 Task: Create a due date automation trigger when advanced on, on the tuesday before a card is due add checklist without checklist at 11:00 AM.
Action: Mouse moved to (1129, 346)
Screenshot: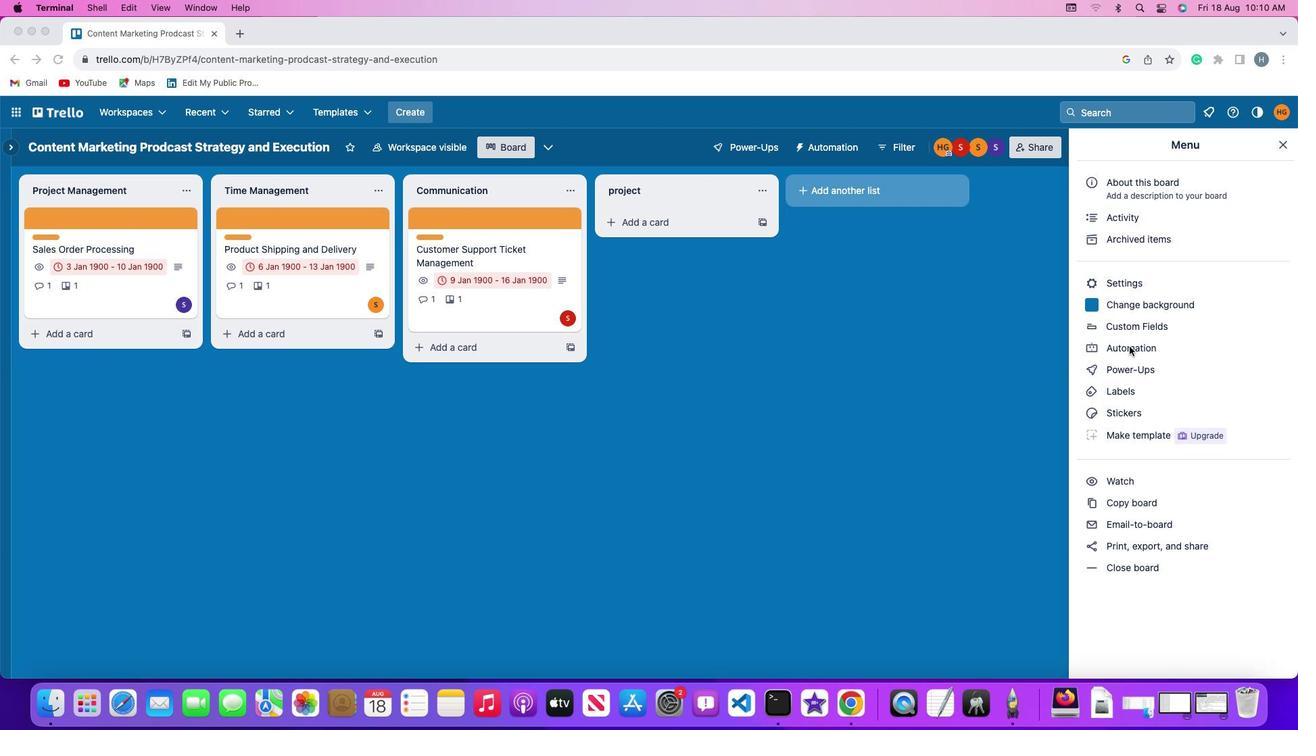 
Action: Mouse pressed left at (1129, 346)
Screenshot: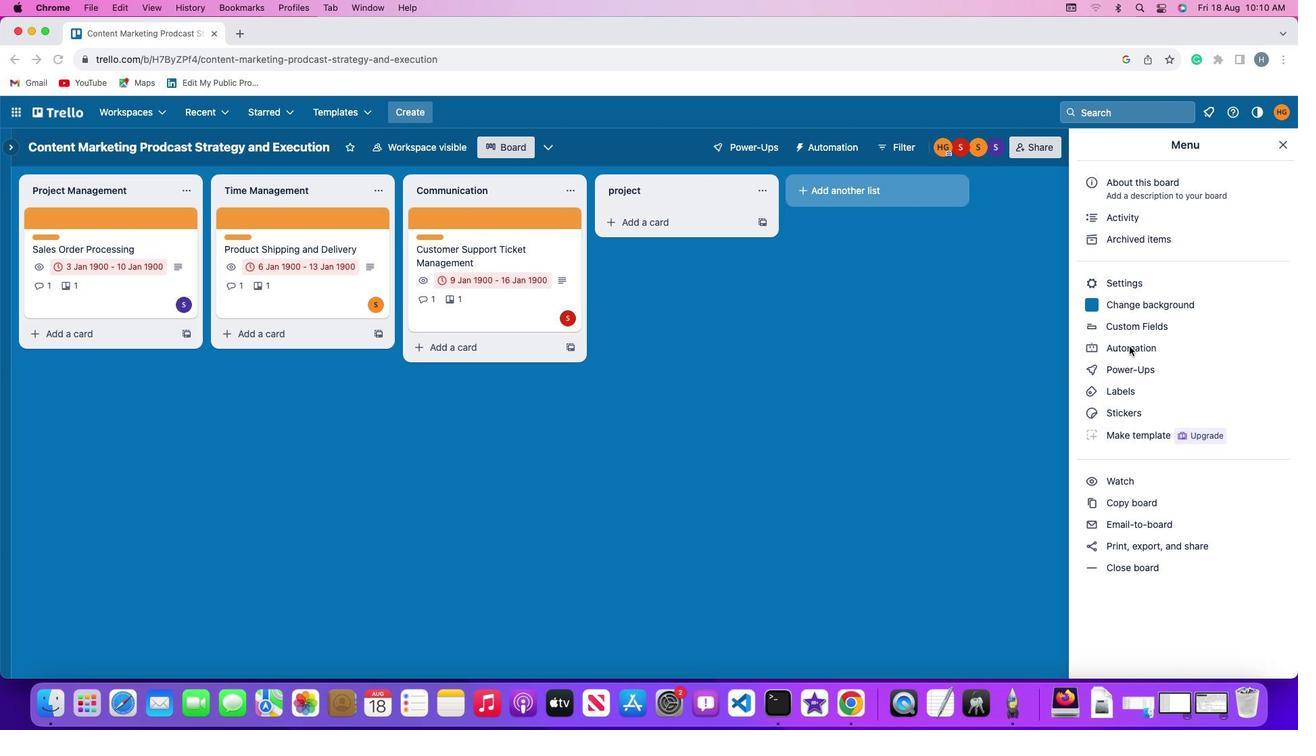 
Action: Mouse pressed left at (1129, 346)
Screenshot: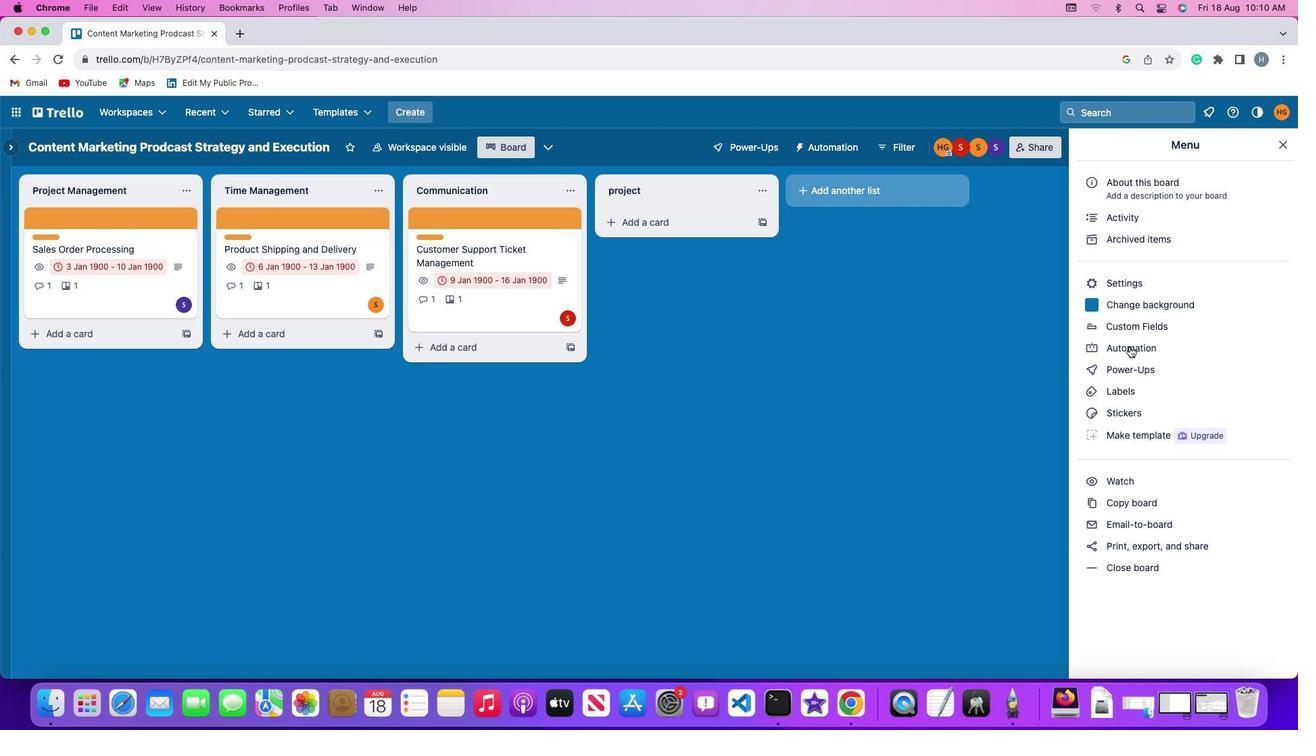 
Action: Mouse moved to (77, 319)
Screenshot: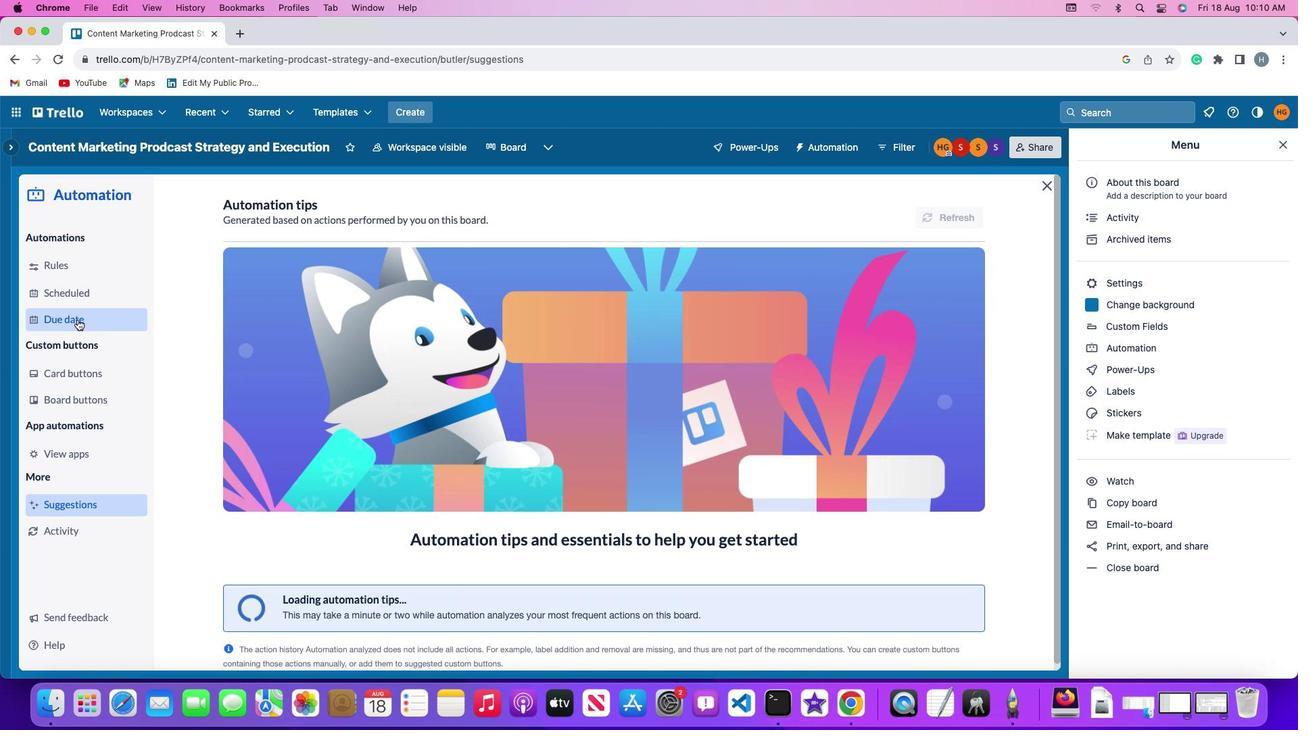 
Action: Mouse pressed left at (77, 319)
Screenshot: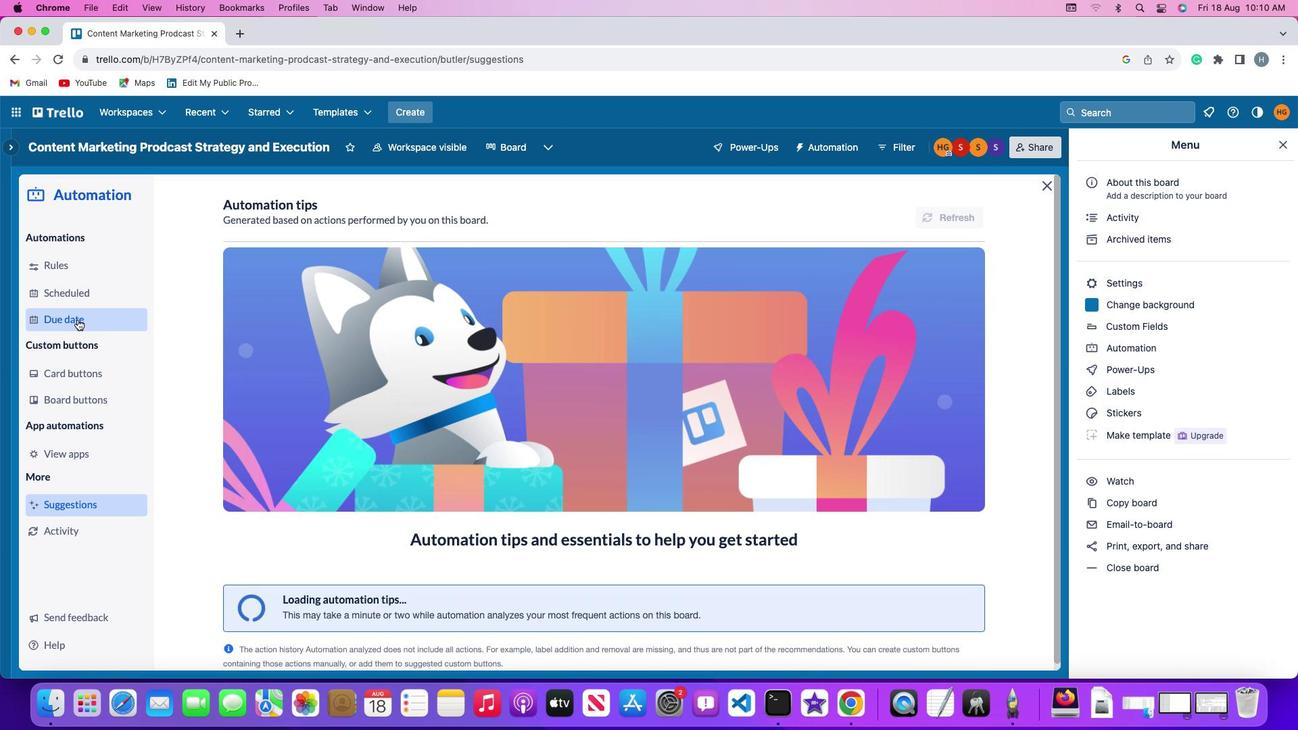 
Action: Mouse moved to (912, 207)
Screenshot: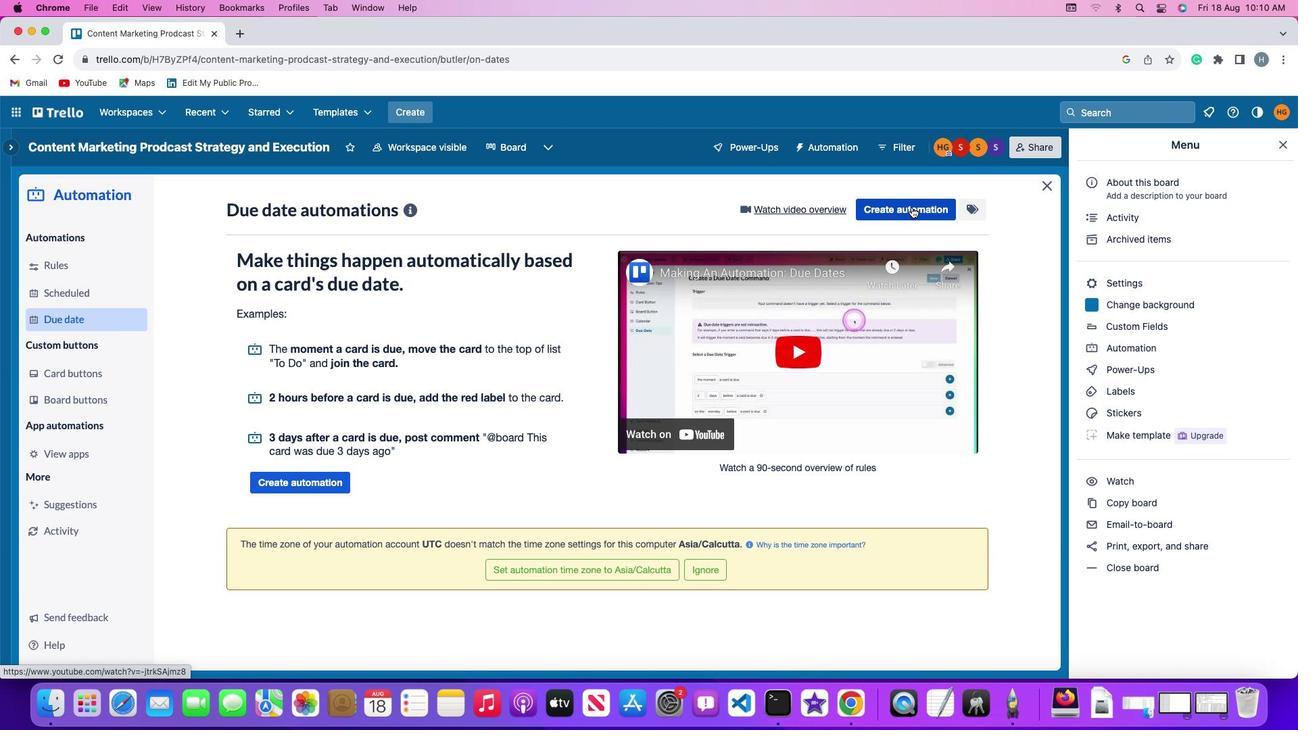 
Action: Mouse pressed left at (912, 207)
Screenshot: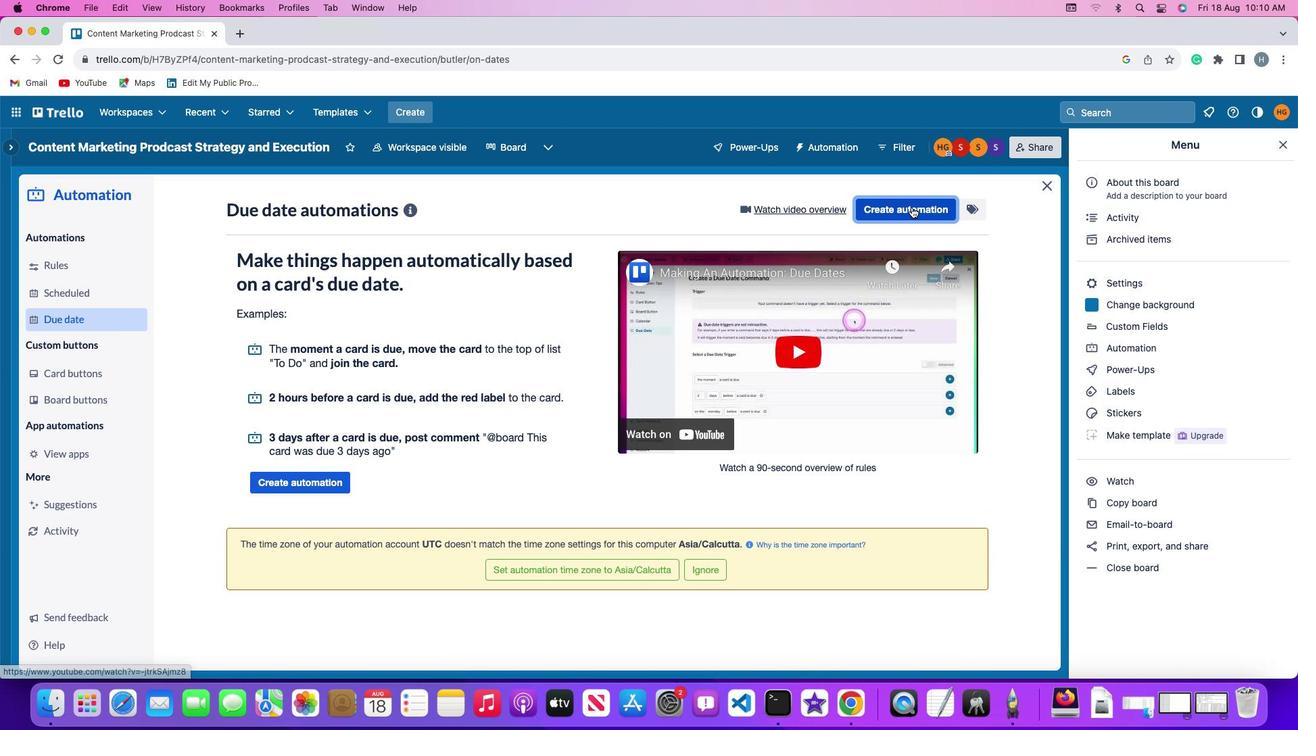 
Action: Mouse moved to (249, 332)
Screenshot: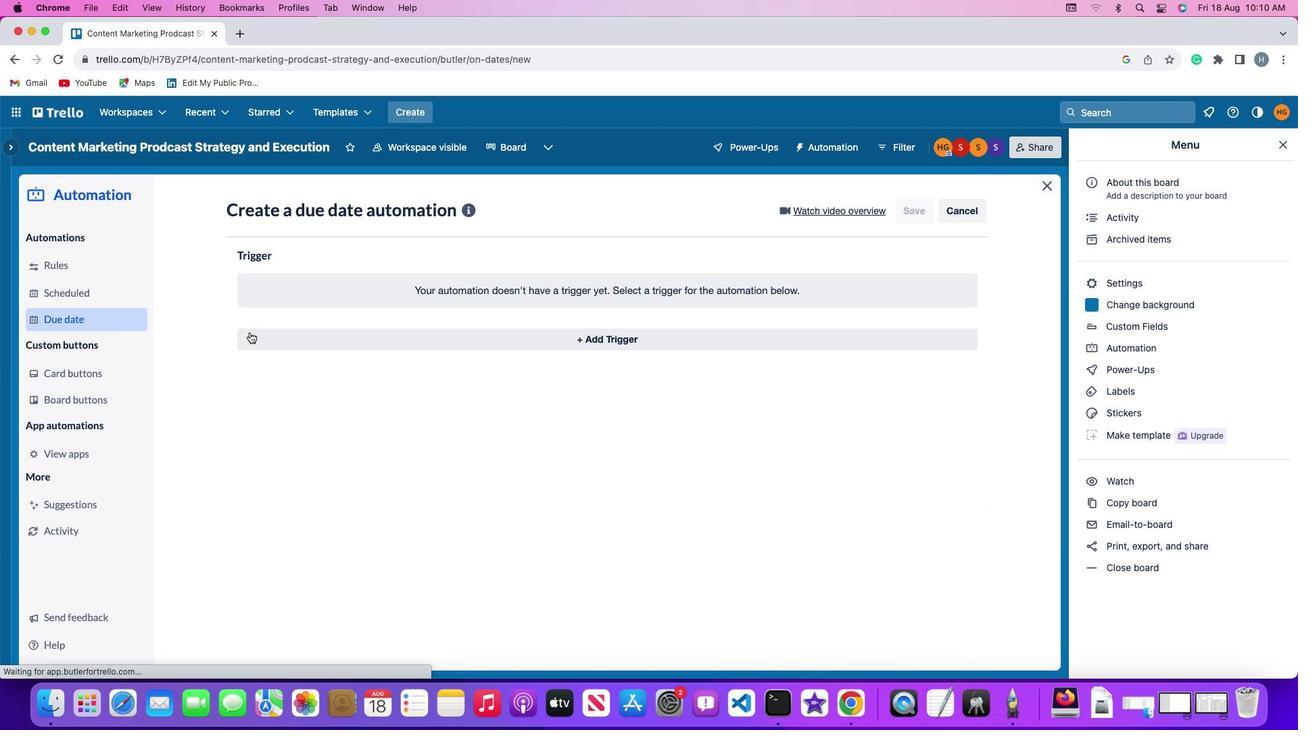 
Action: Mouse pressed left at (249, 332)
Screenshot: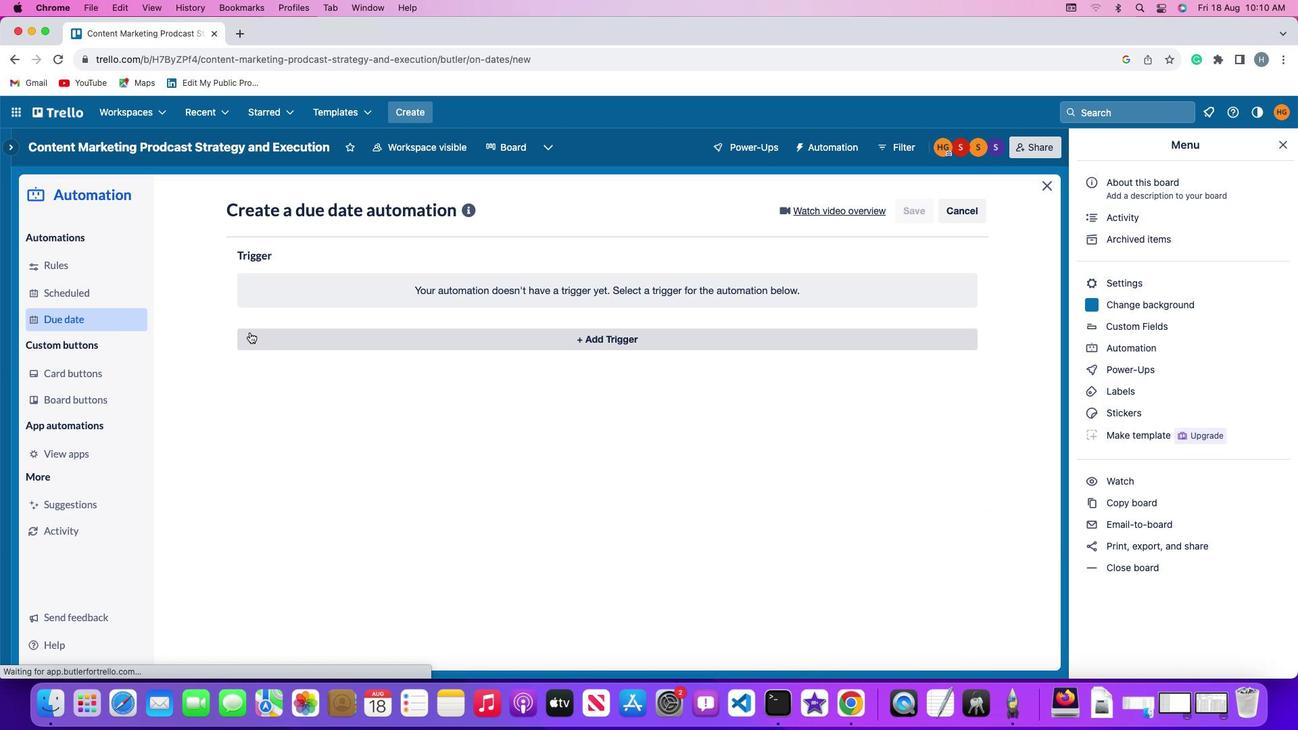 
Action: Mouse moved to (290, 582)
Screenshot: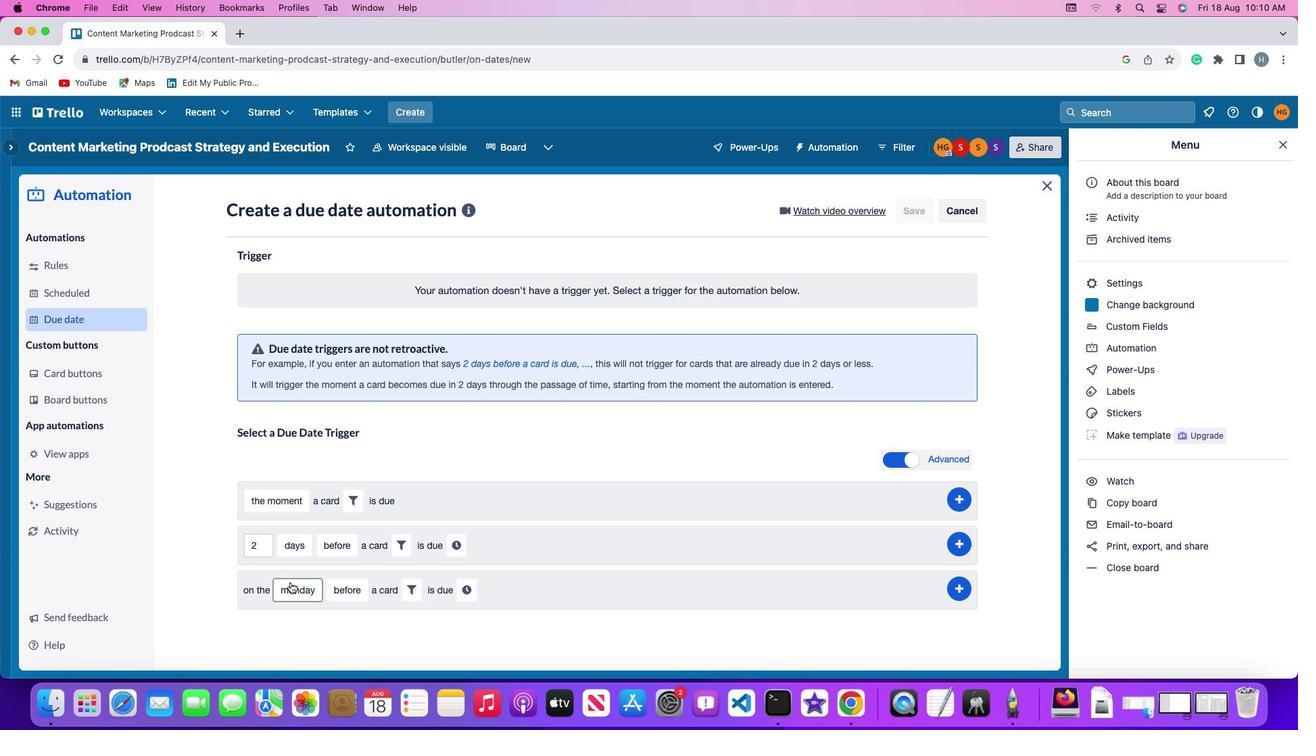 
Action: Mouse pressed left at (290, 582)
Screenshot: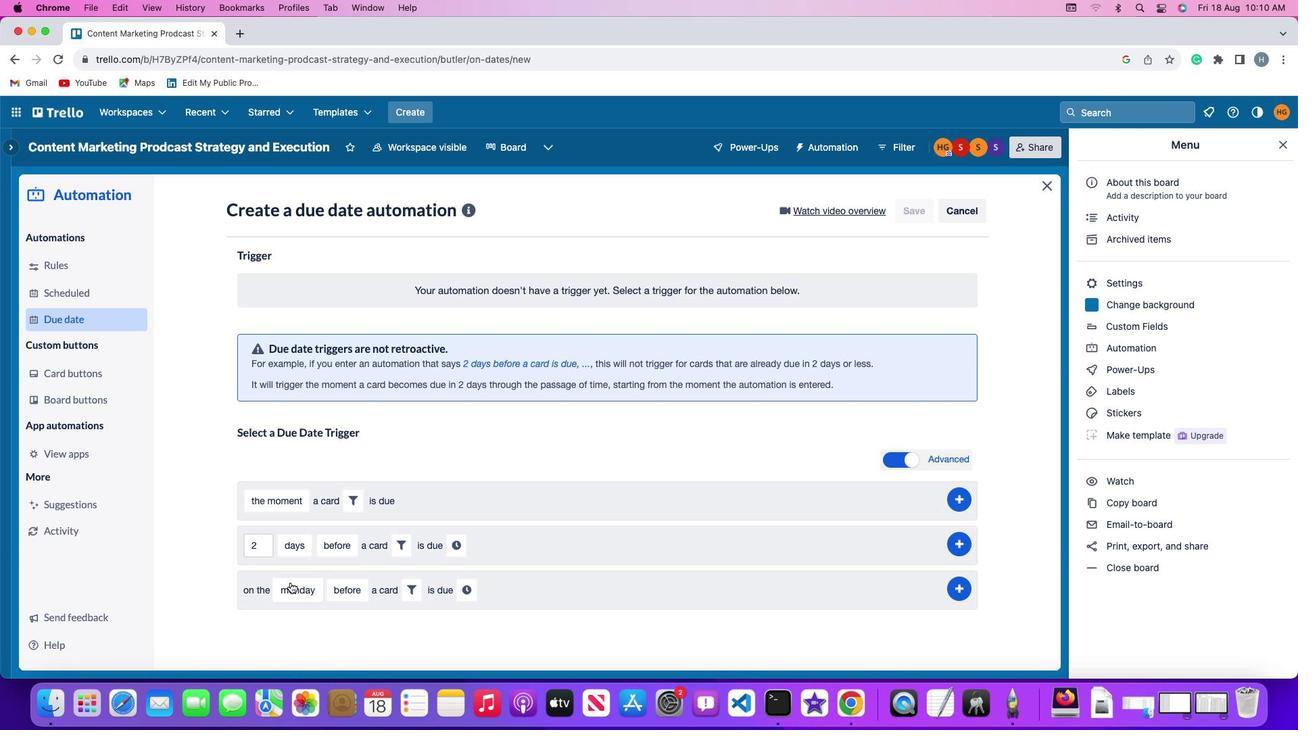 
Action: Mouse moved to (304, 428)
Screenshot: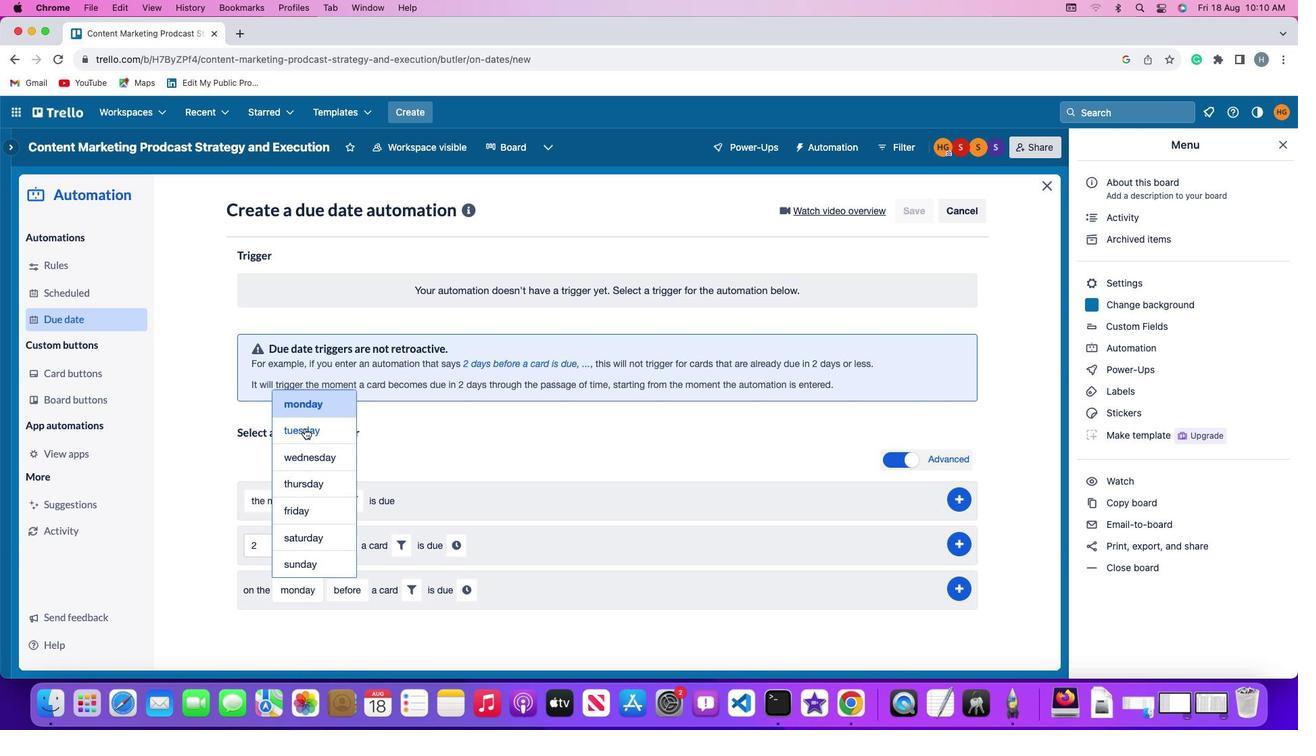 
Action: Mouse pressed left at (304, 428)
Screenshot: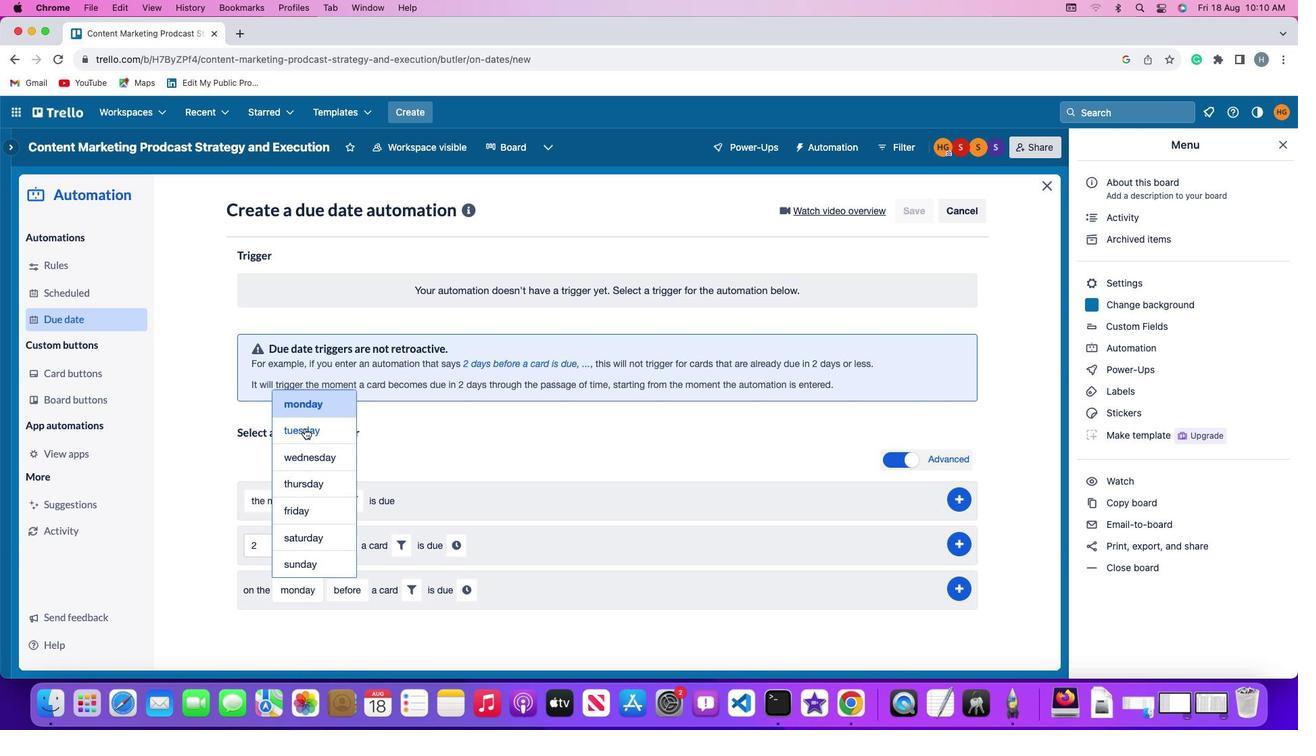 
Action: Mouse moved to (336, 589)
Screenshot: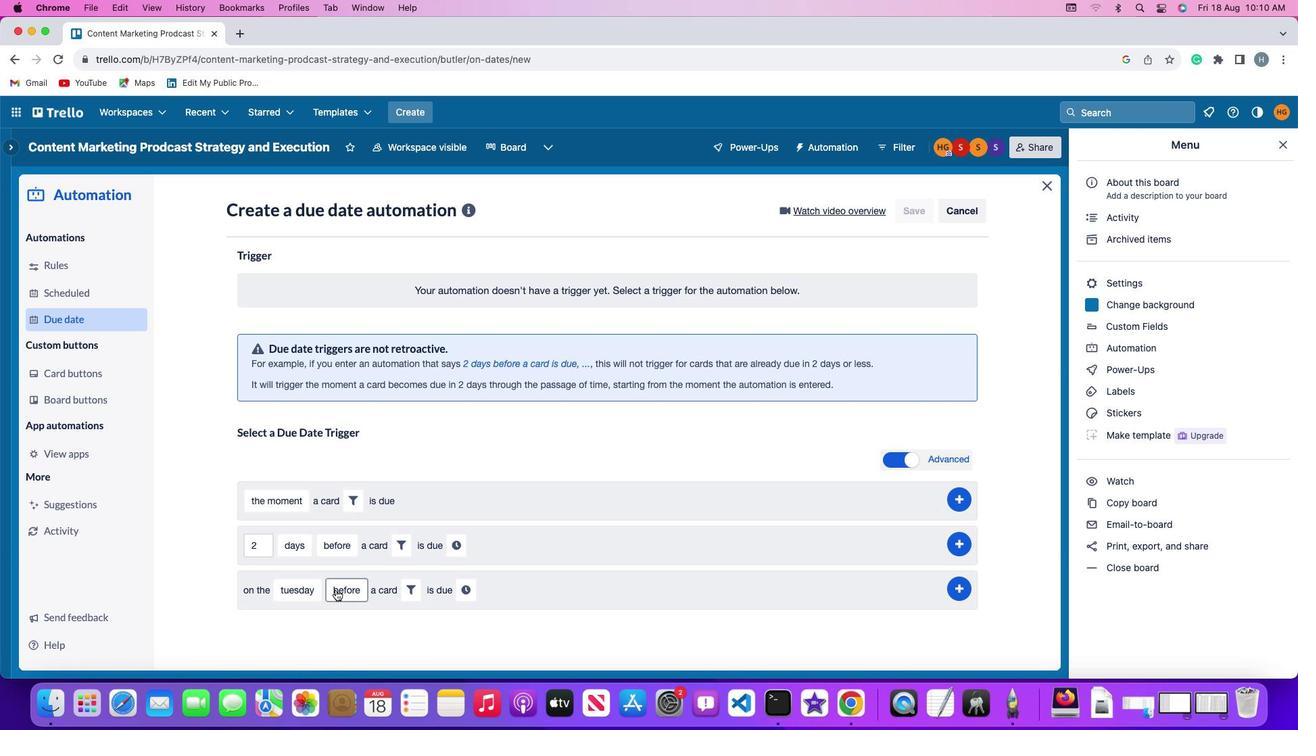 
Action: Mouse pressed left at (336, 589)
Screenshot: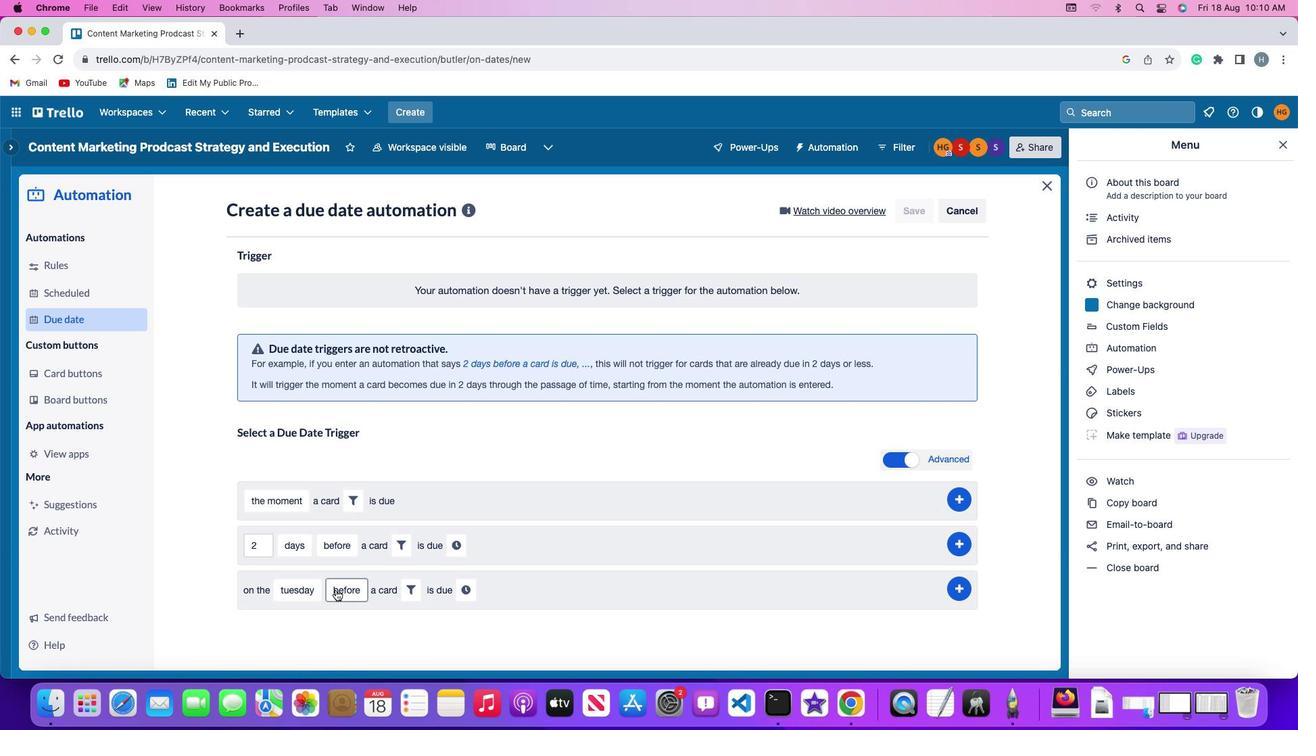 
Action: Mouse moved to (359, 481)
Screenshot: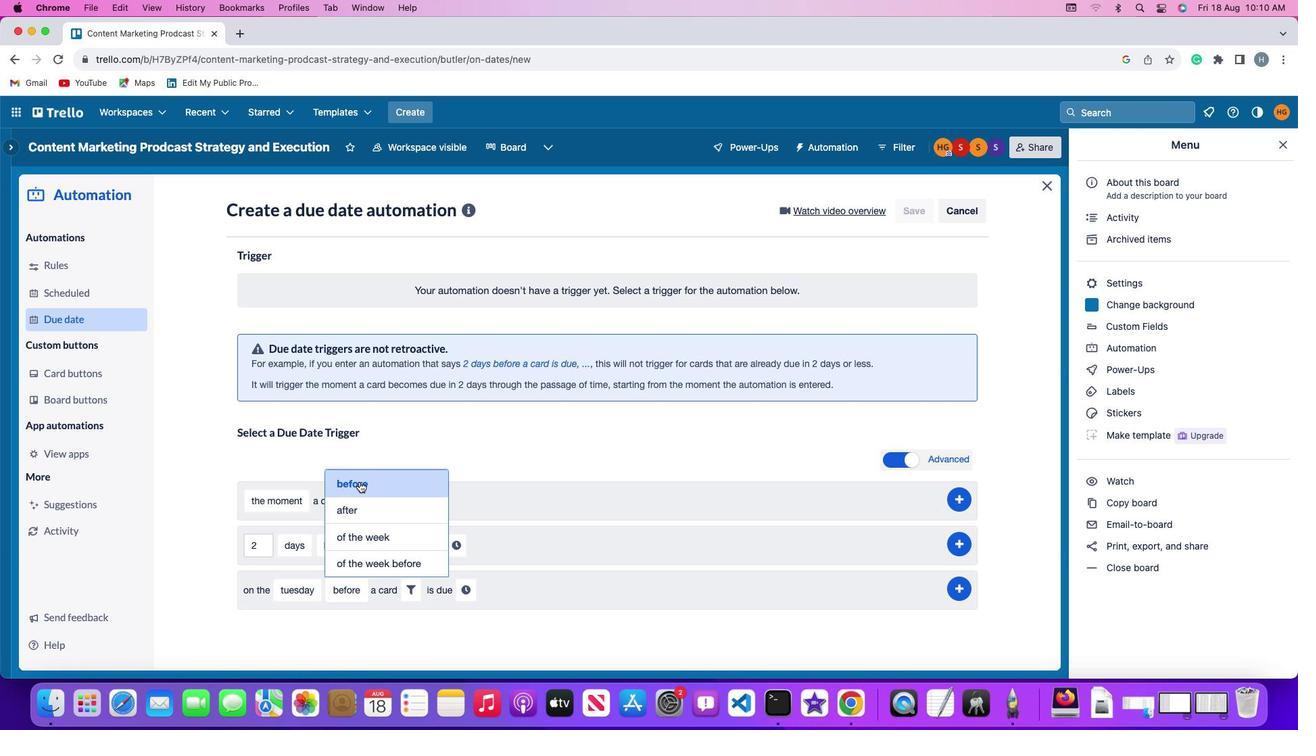 
Action: Mouse pressed left at (359, 481)
Screenshot: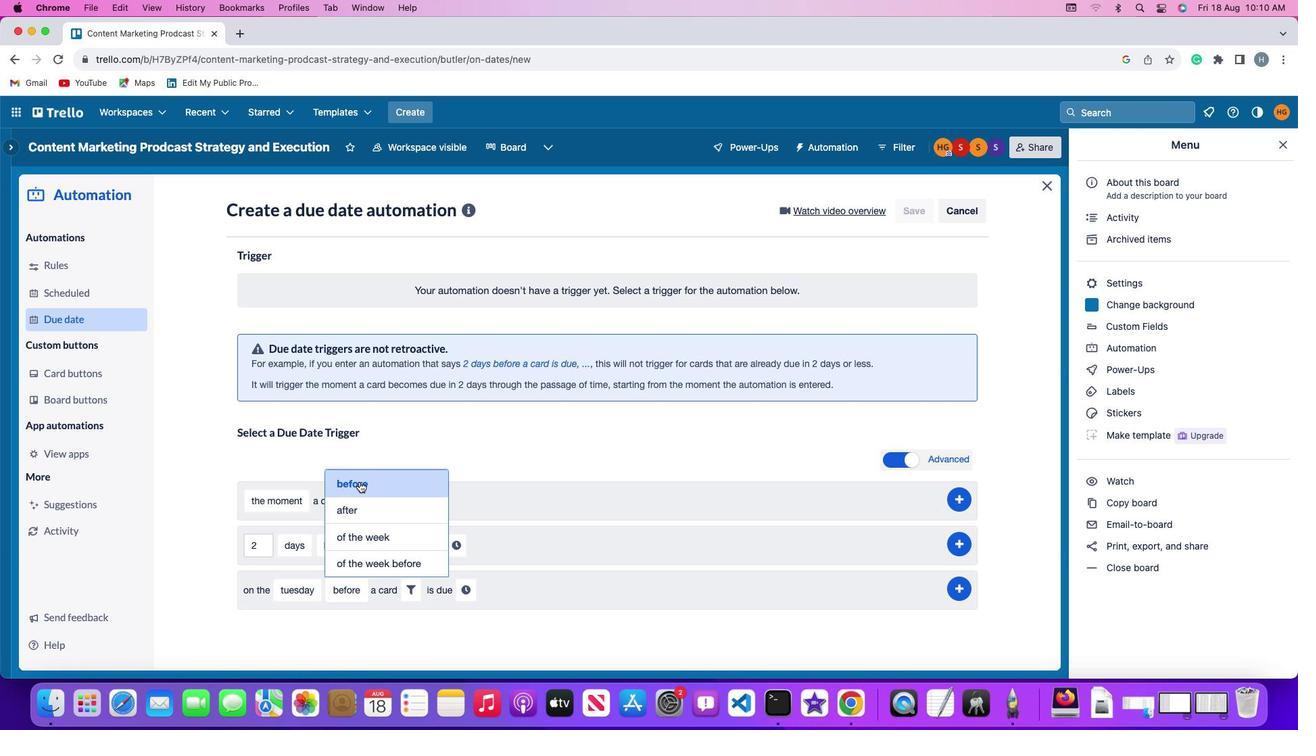 
Action: Mouse moved to (408, 586)
Screenshot: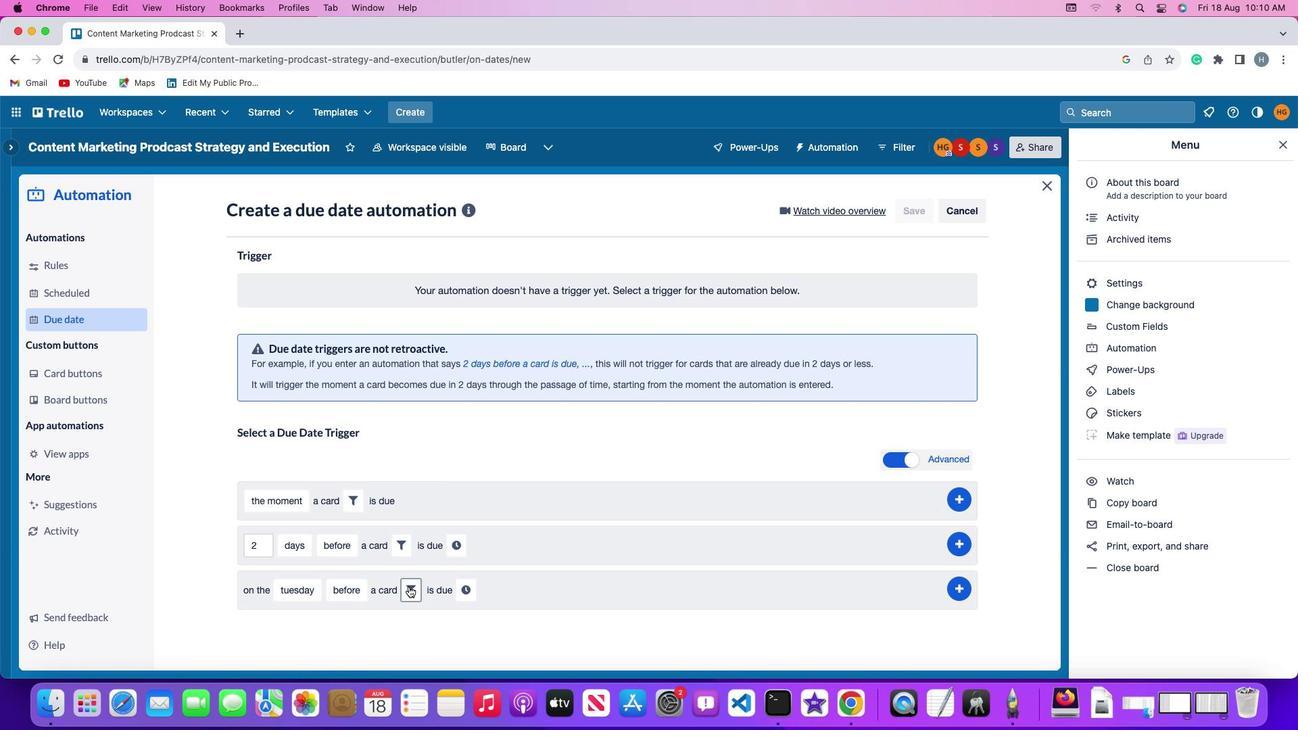 
Action: Mouse pressed left at (408, 586)
Screenshot: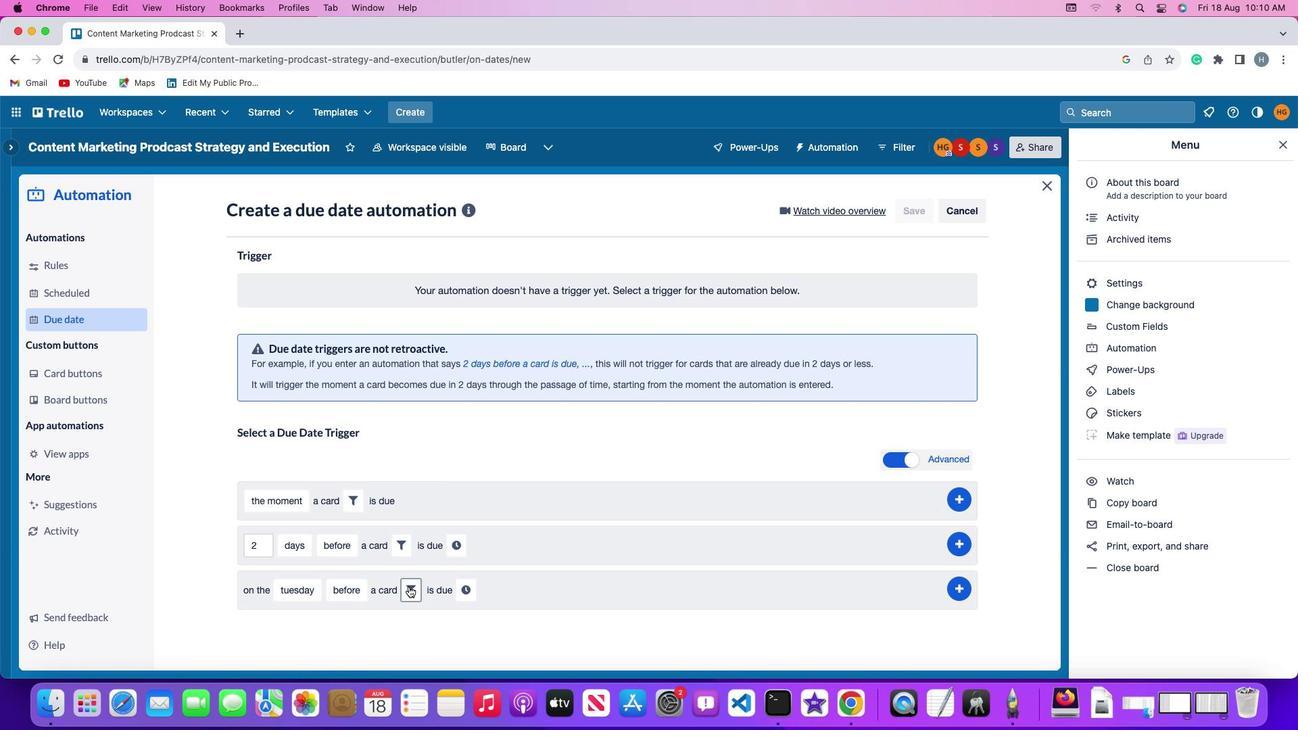 
Action: Mouse moved to (536, 633)
Screenshot: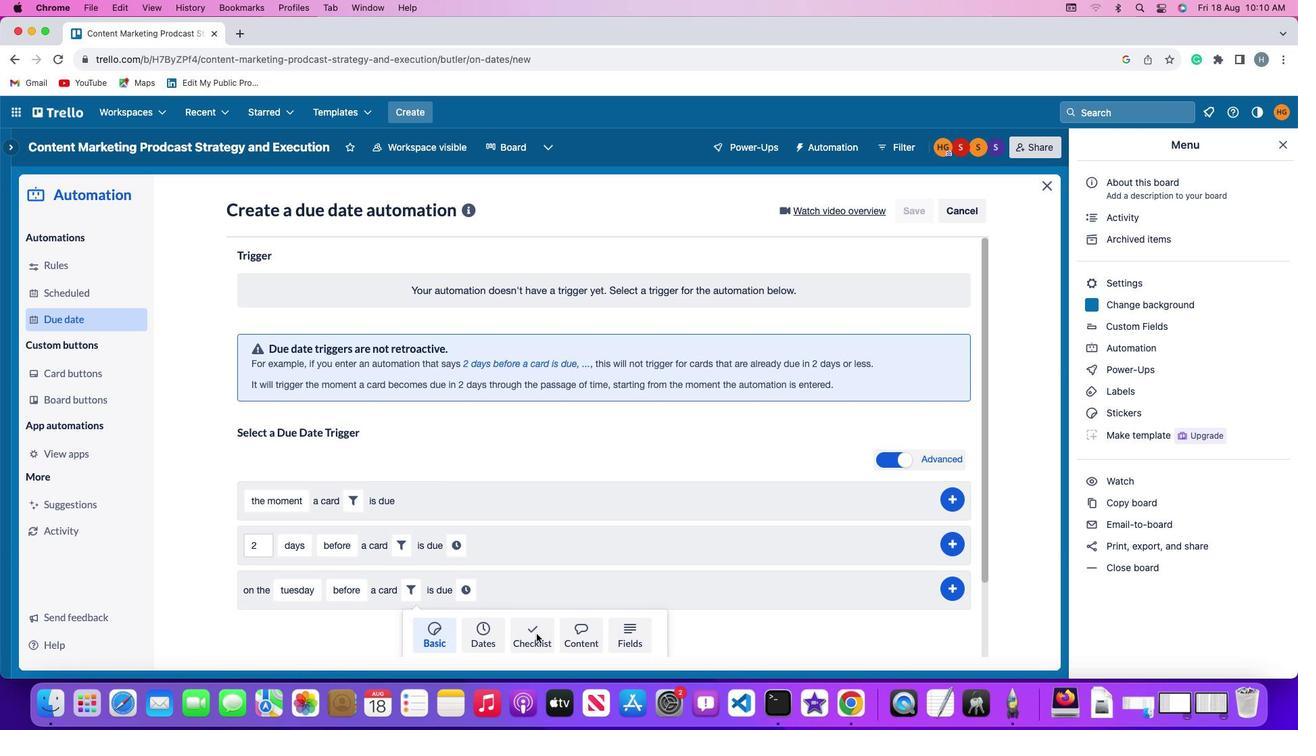 
Action: Mouse pressed left at (536, 633)
Screenshot: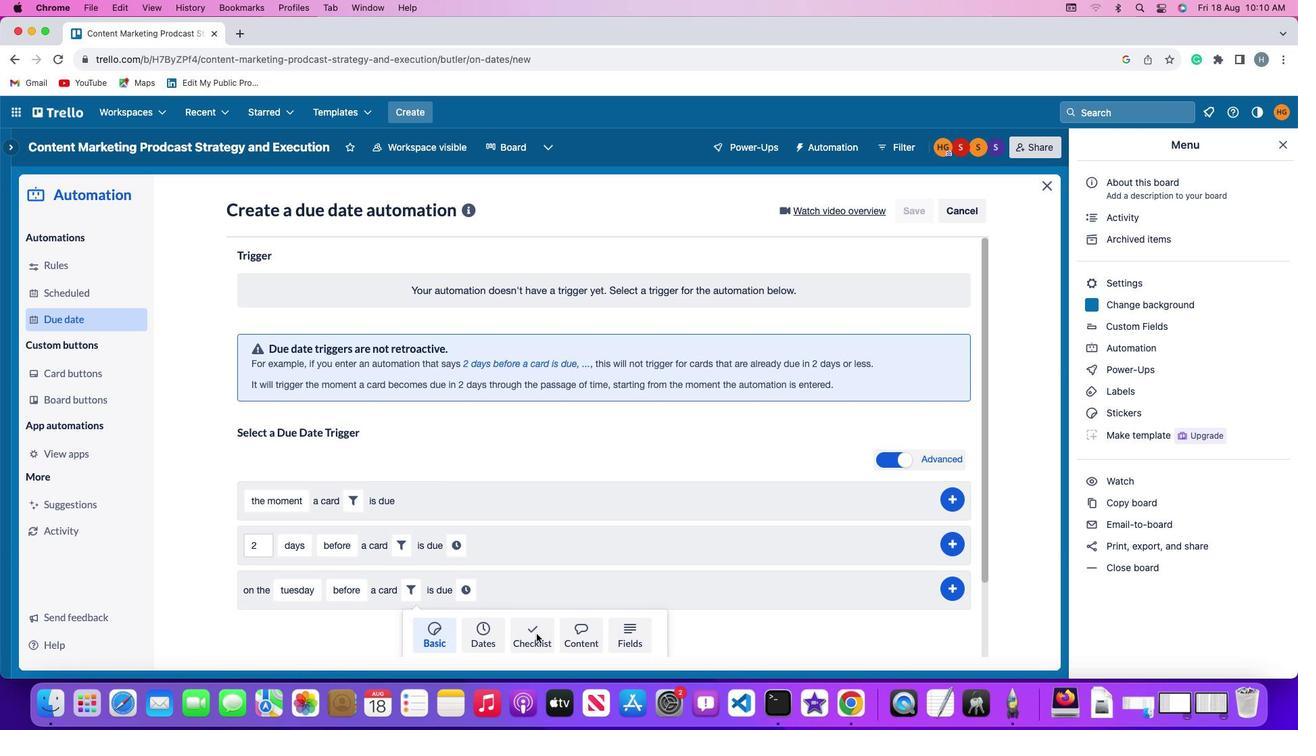 
Action: Mouse moved to (345, 622)
Screenshot: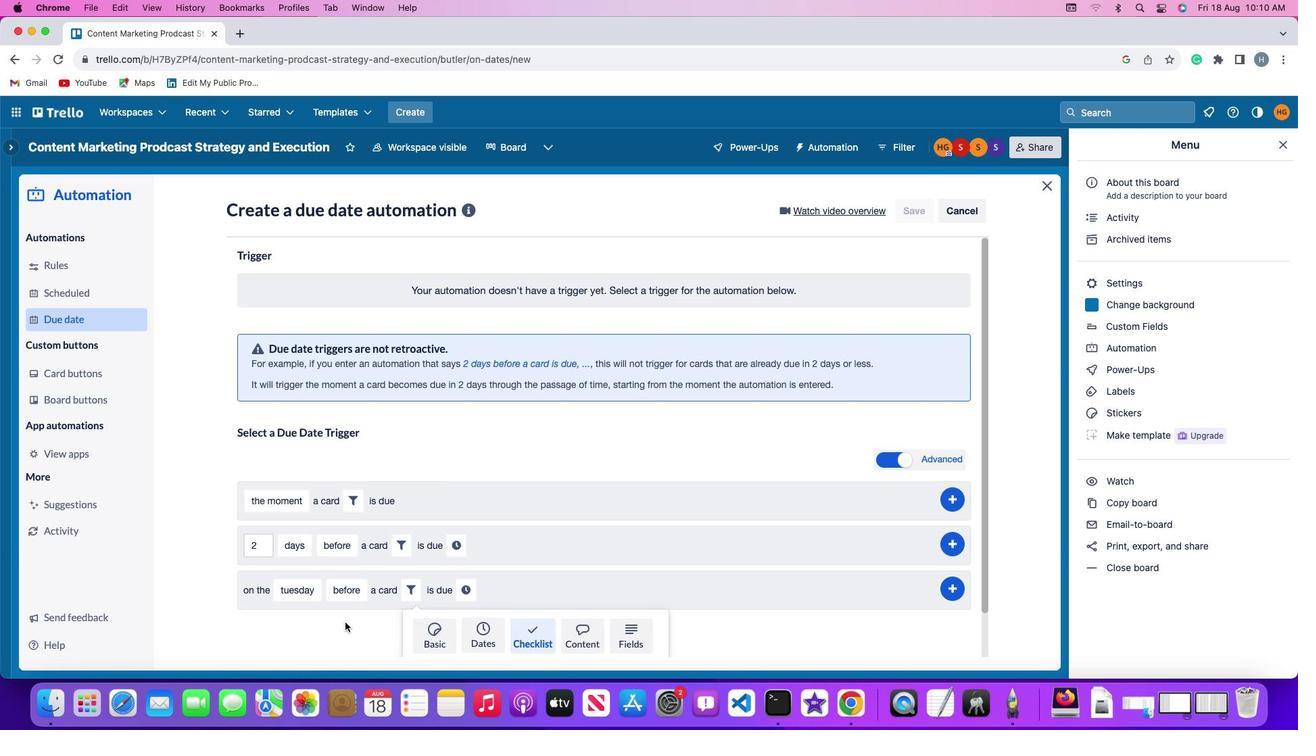 
Action: Mouse scrolled (345, 622) with delta (0, 0)
Screenshot: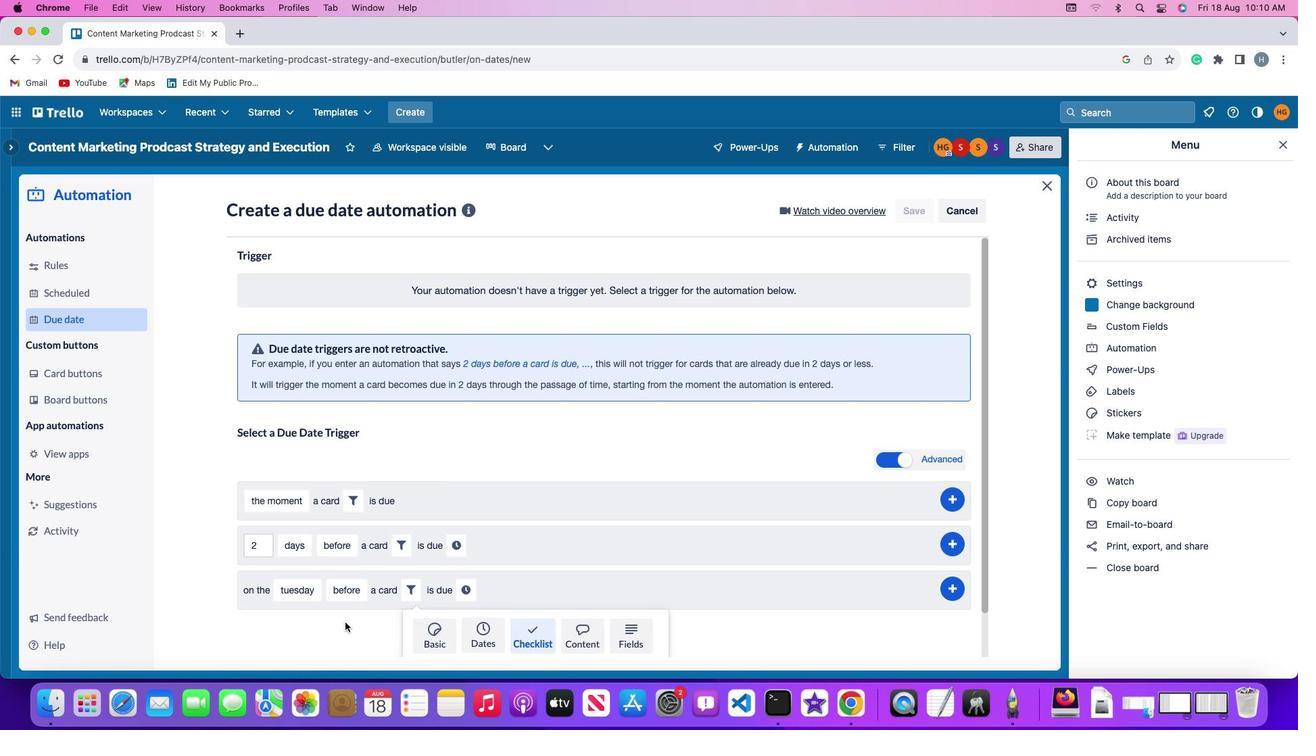 
Action: Mouse scrolled (345, 622) with delta (0, 0)
Screenshot: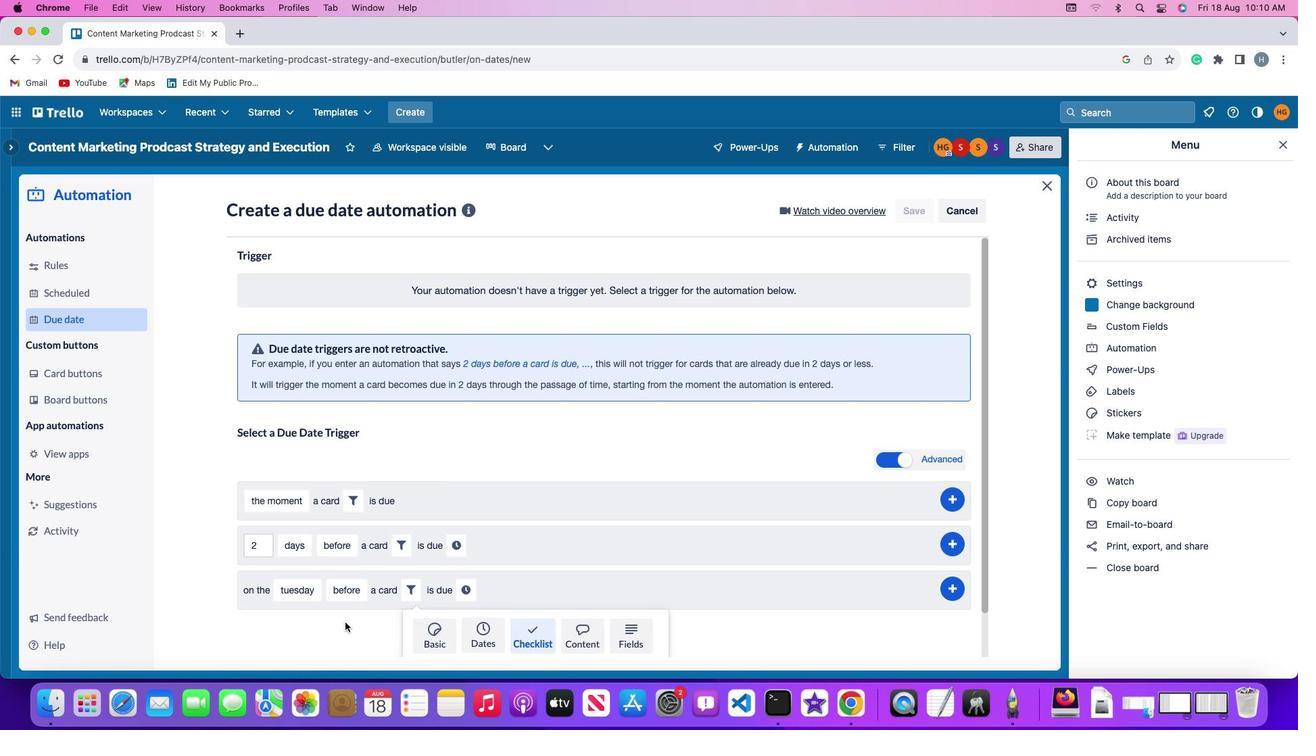 
Action: Mouse scrolled (345, 622) with delta (0, -2)
Screenshot: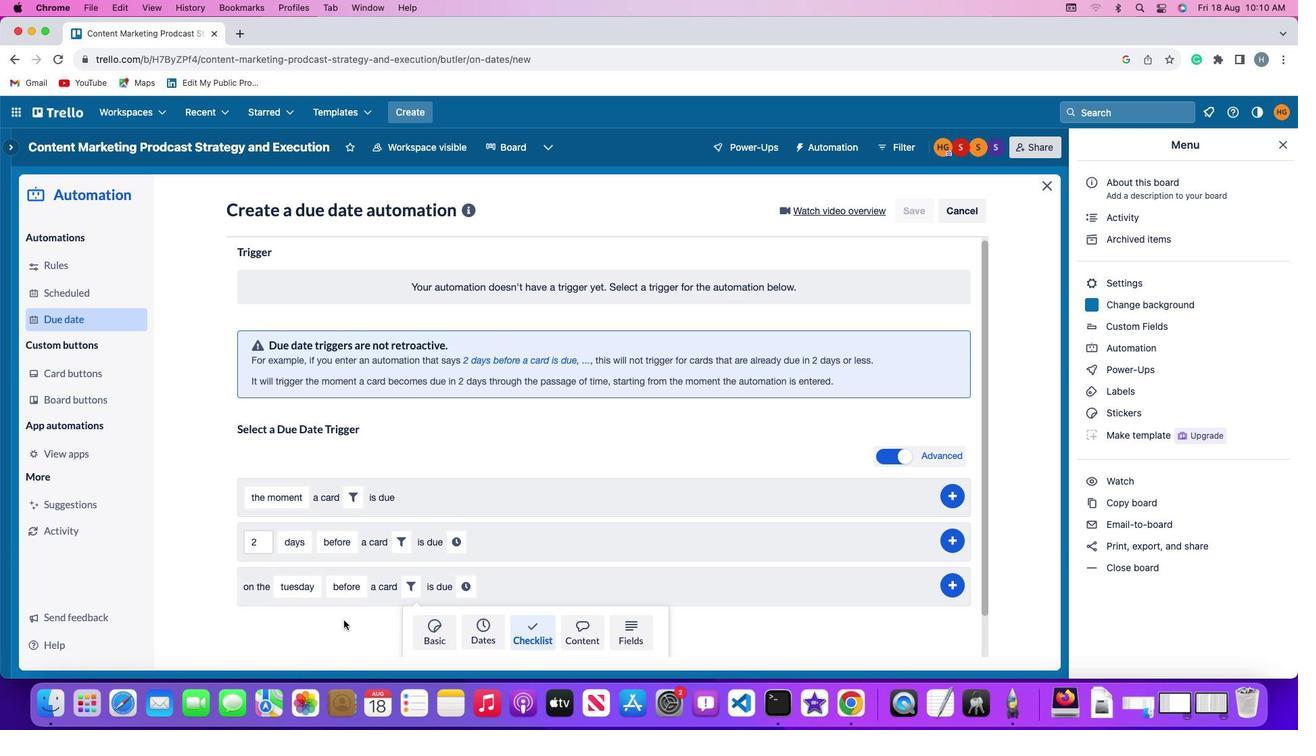 
Action: Mouse moved to (344, 622)
Screenshot: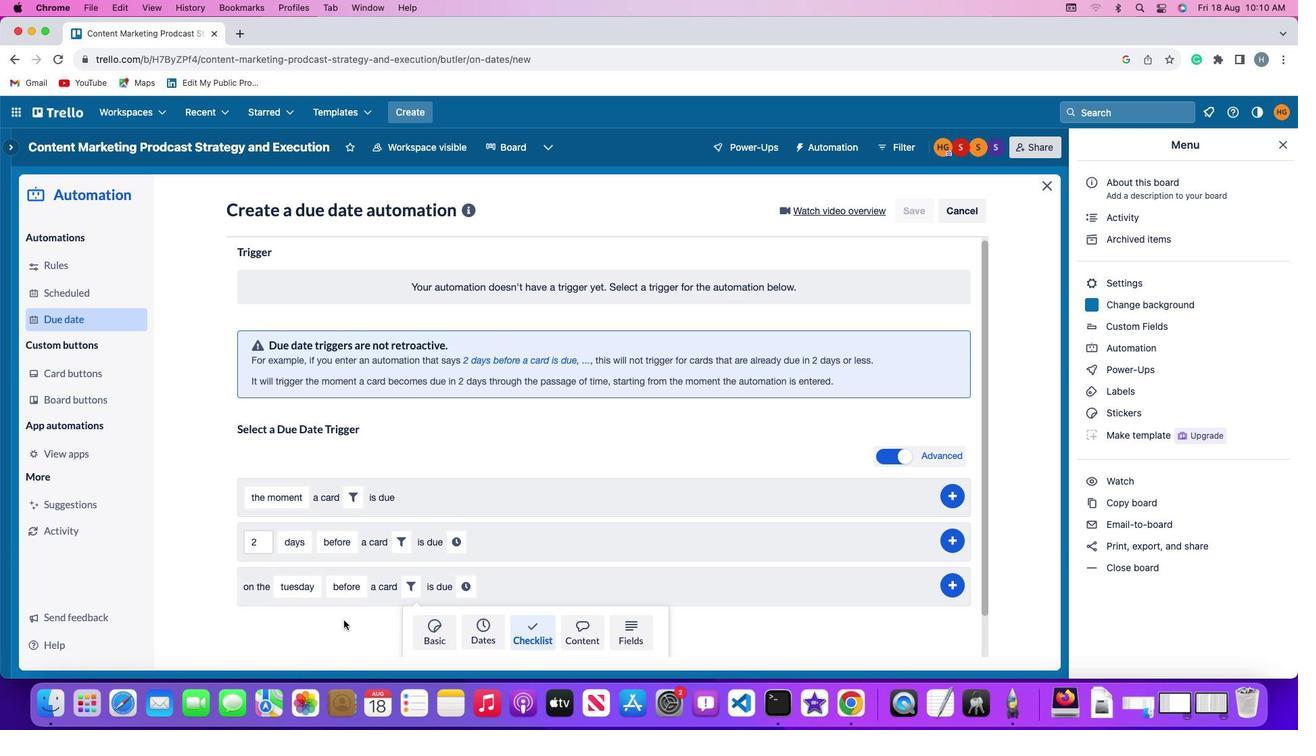 
Action: Mouse scrolled (344, 622) with delta (0, -3)
Screenshot: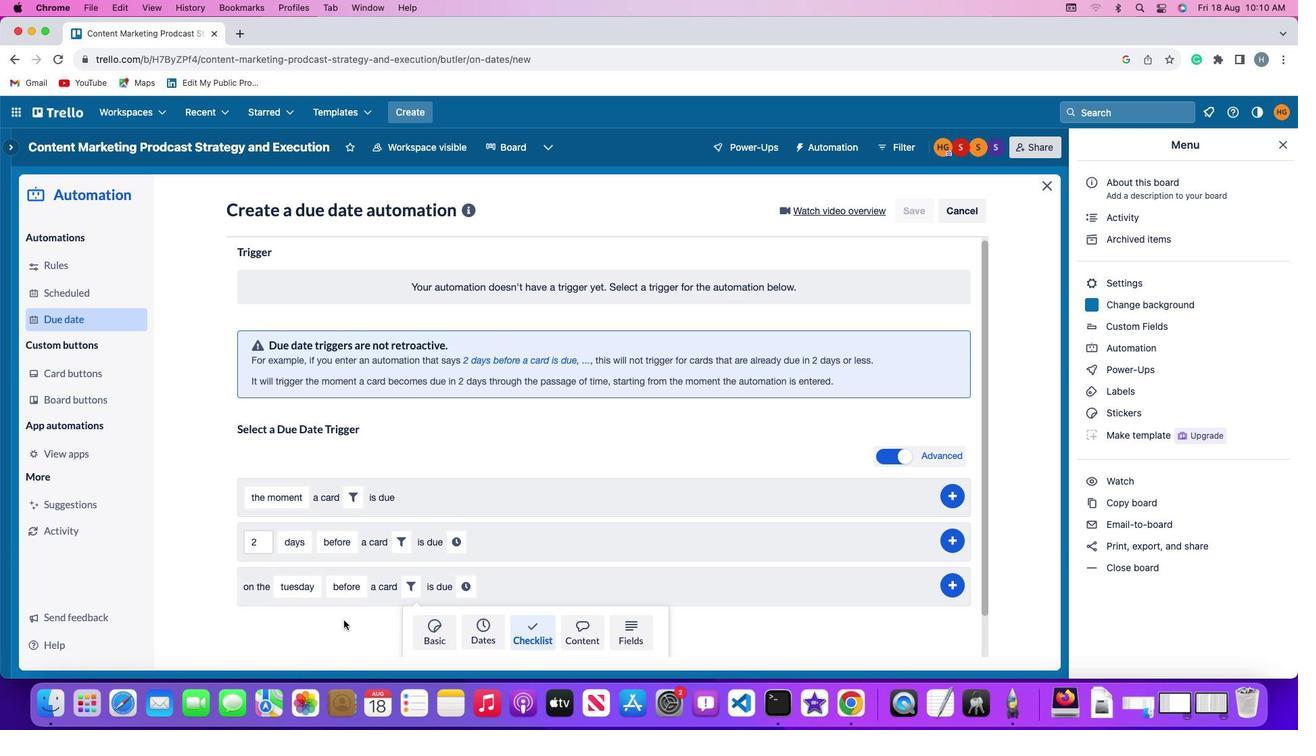 
Action: Mouse moved to (430, 626)
Screenshot: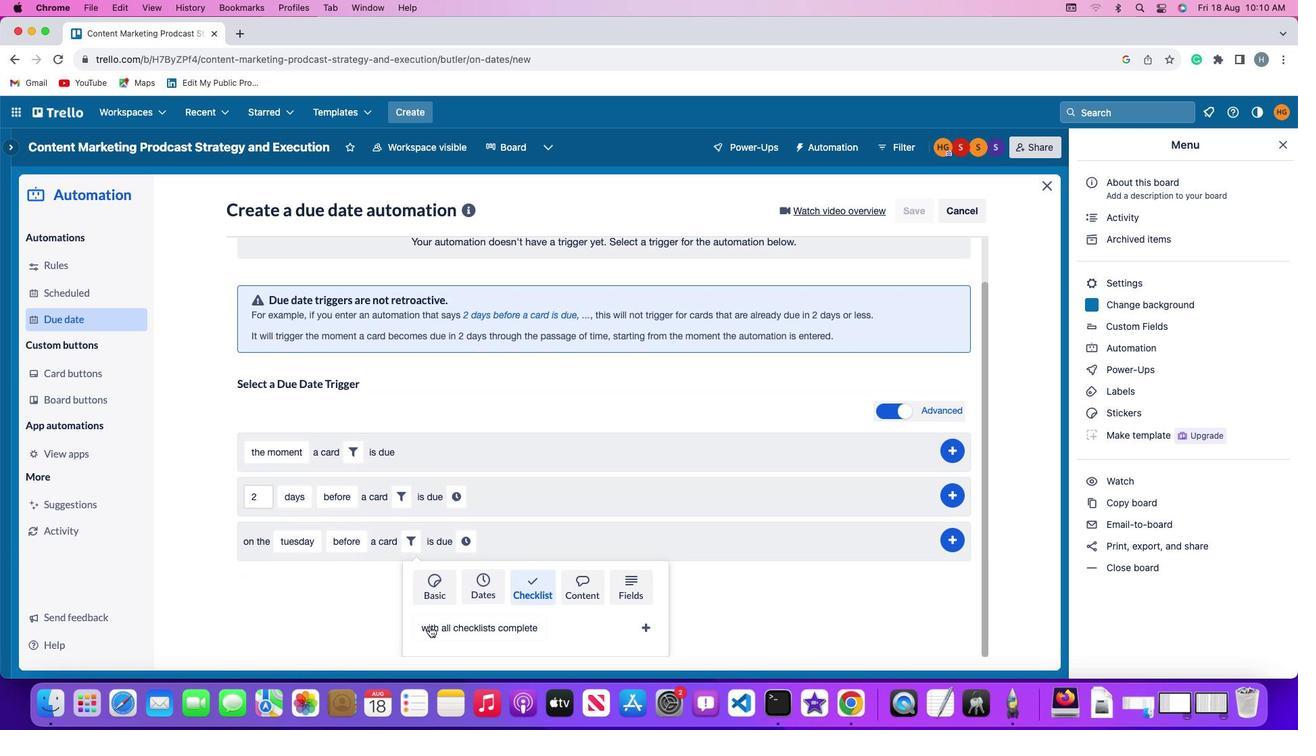 
Action: Mouse pressed left at (430, 626)
Screenshot: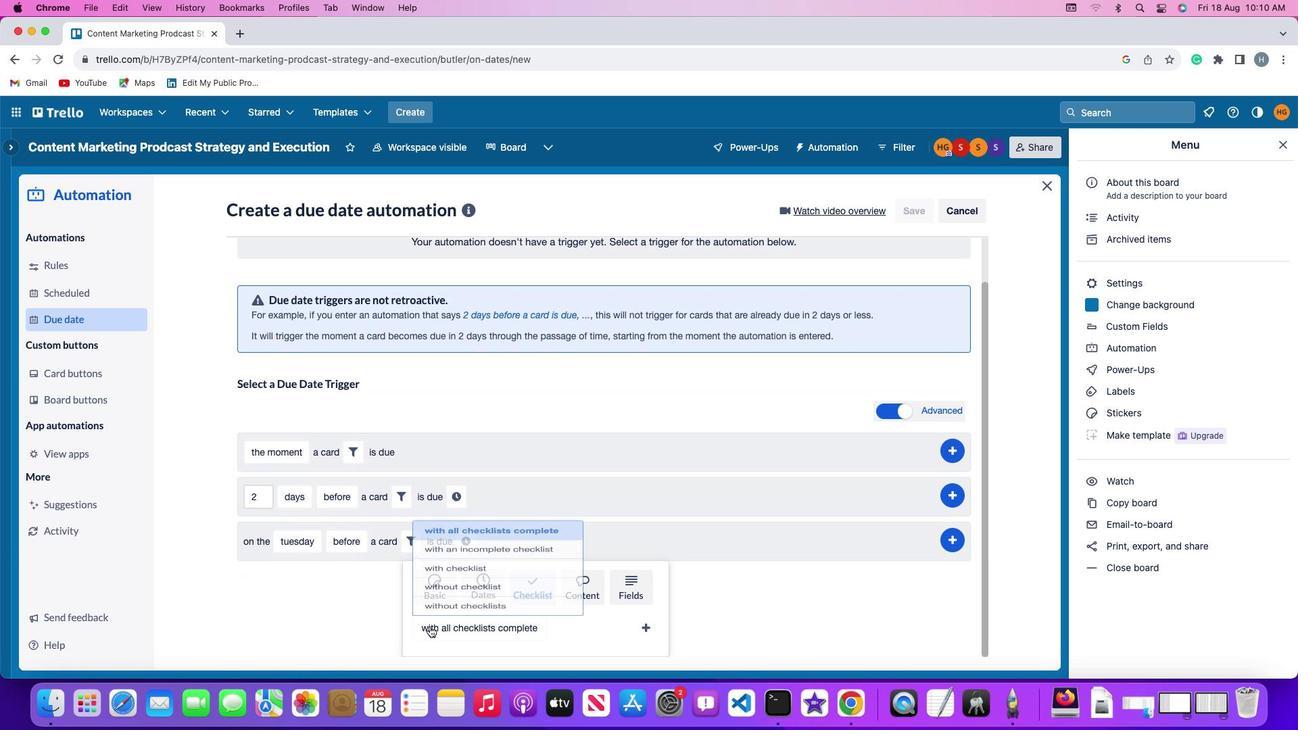 
Action: Mouse moved to (439, 602)
Screenshot: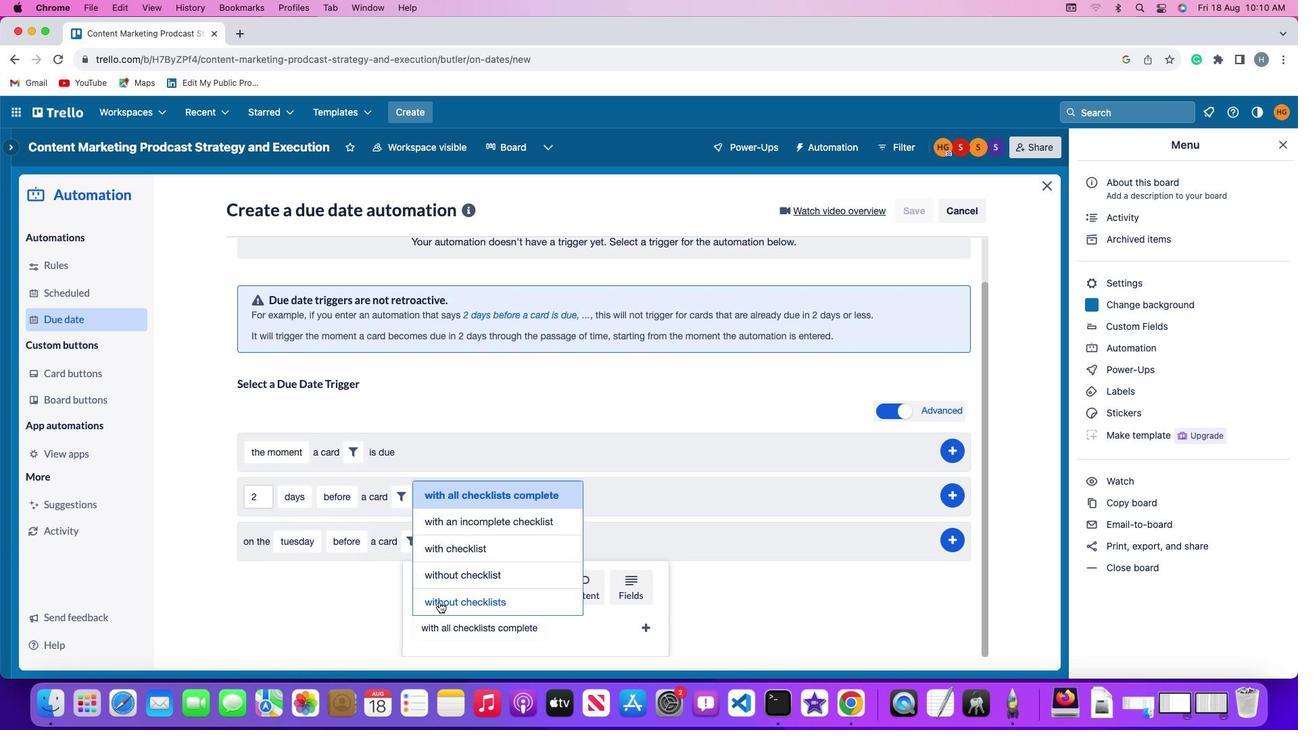 
Action: Mouse pressed left at (439, 602)
Screenshot: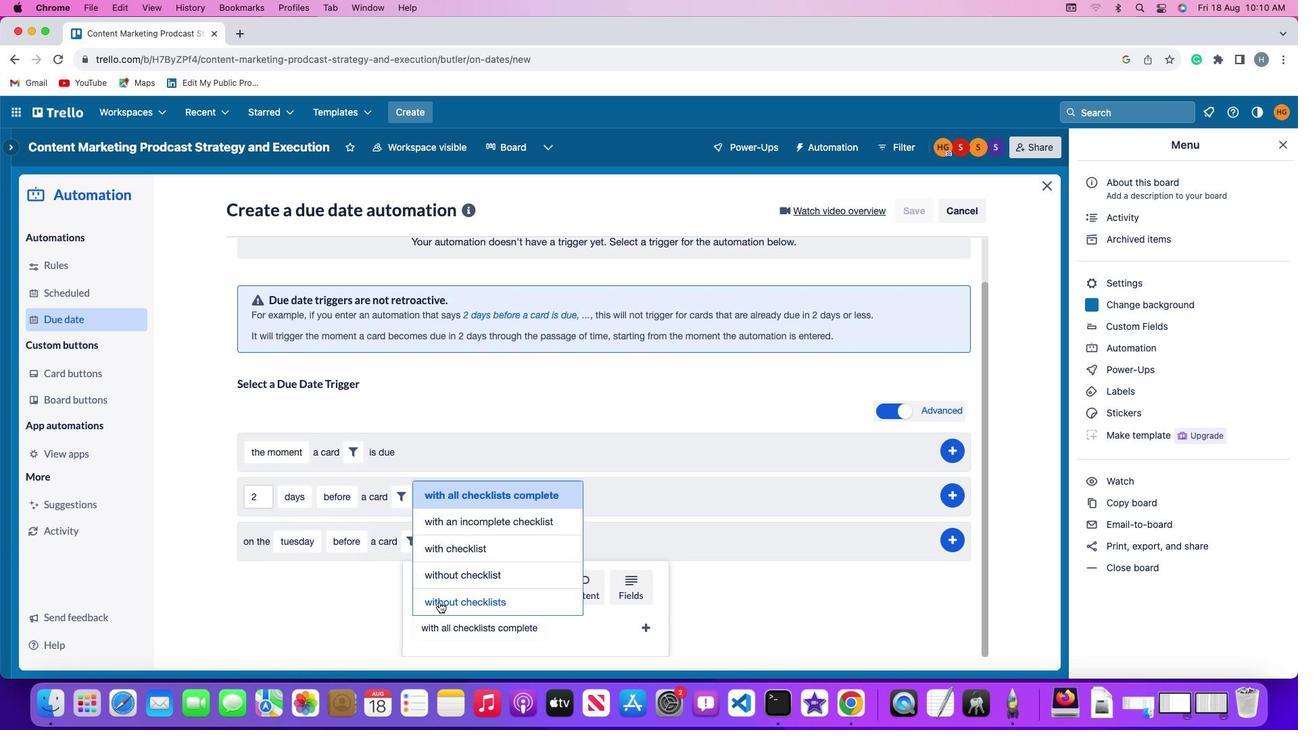
Action: Mouse moved to (647, 624)
Screenshot: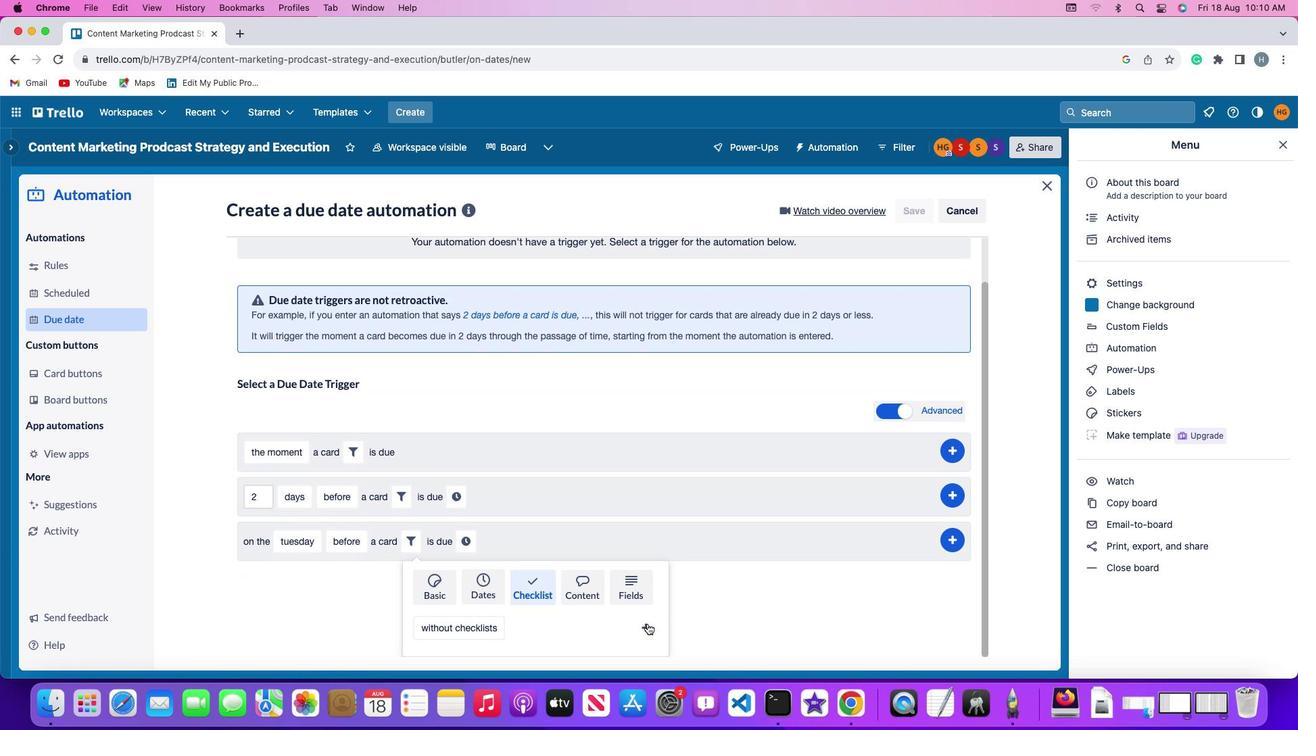 
Action: Mouse pressed left at (647, 624)
Screenshot: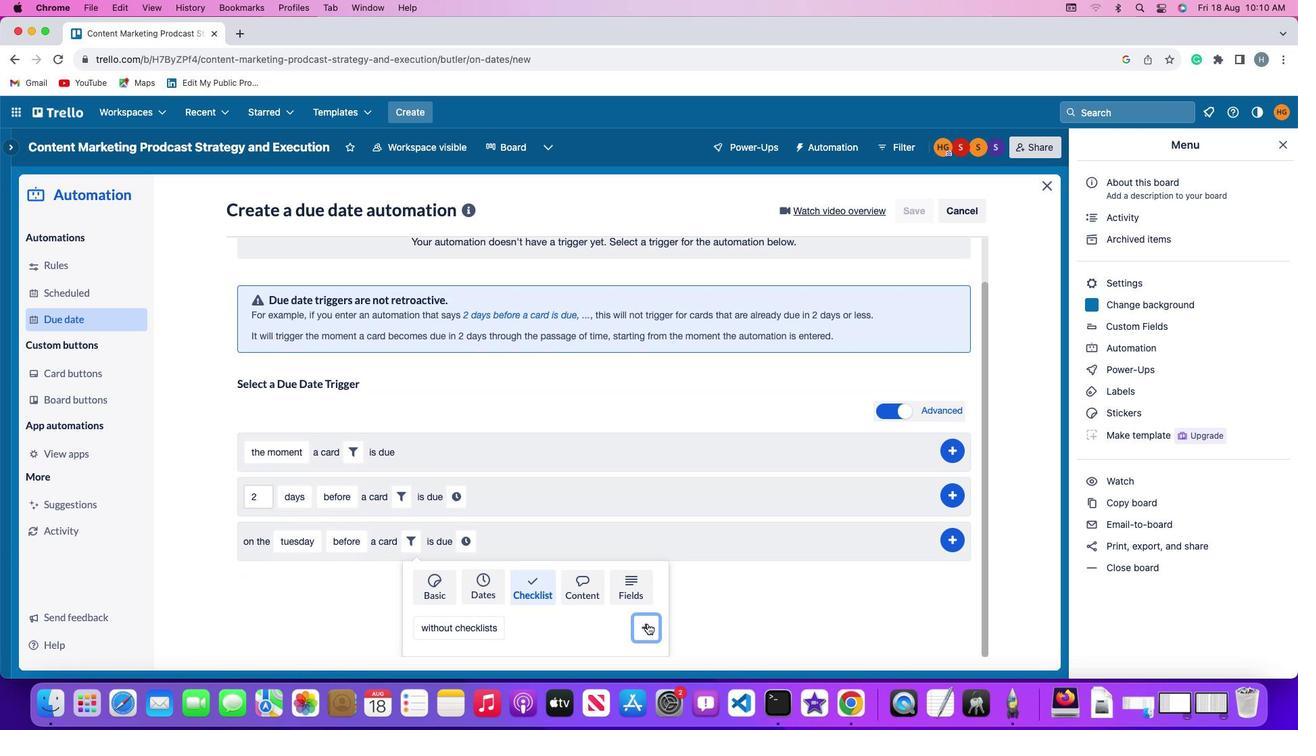 
Action: Mouse moved to (574, 590)
Screenshot: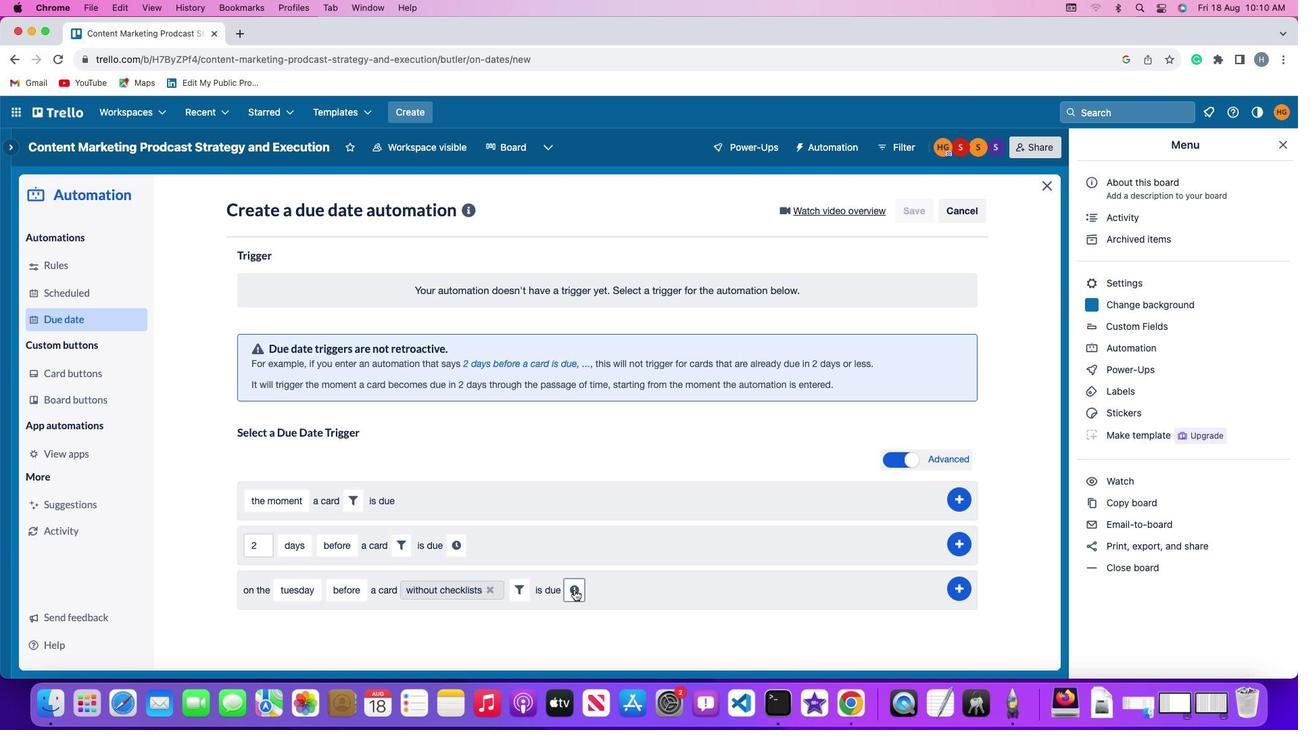 
Action: Mouse pressed left at (574, 590)
Screenshot: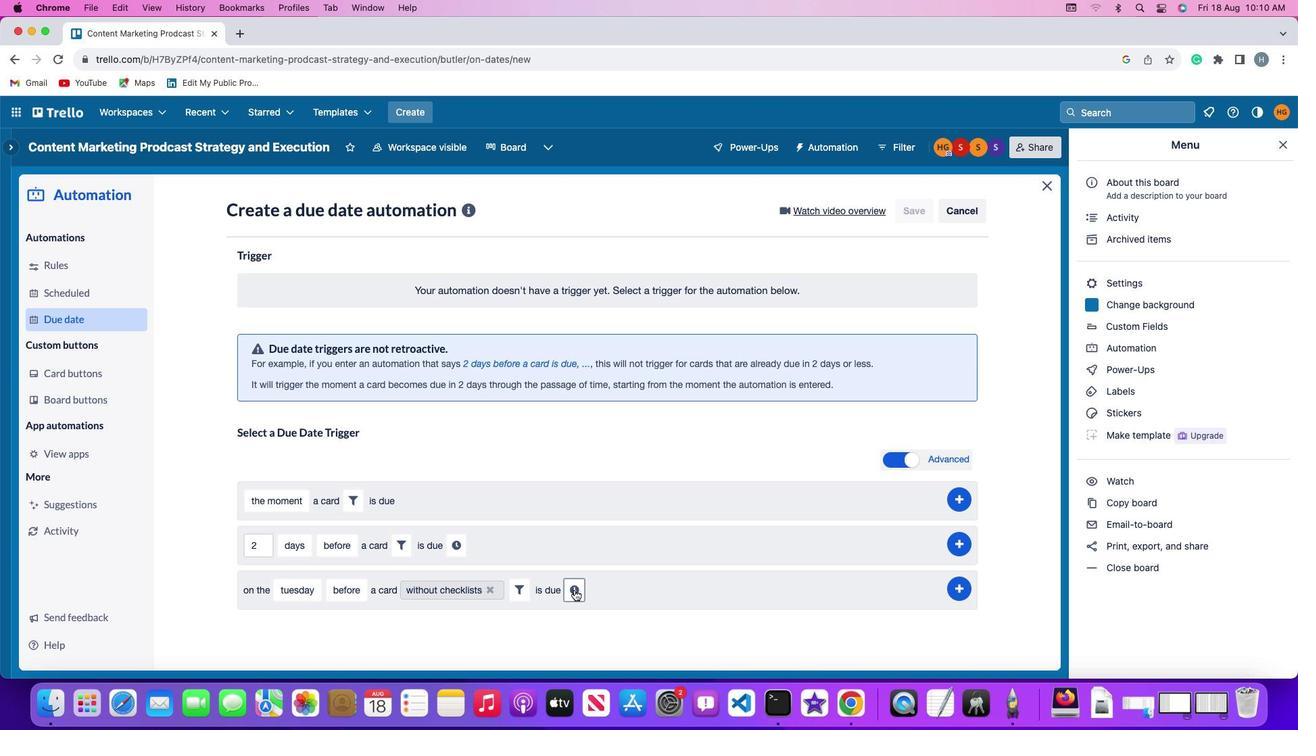 
Action: Mouse moved to (602, 593)
Screenshot: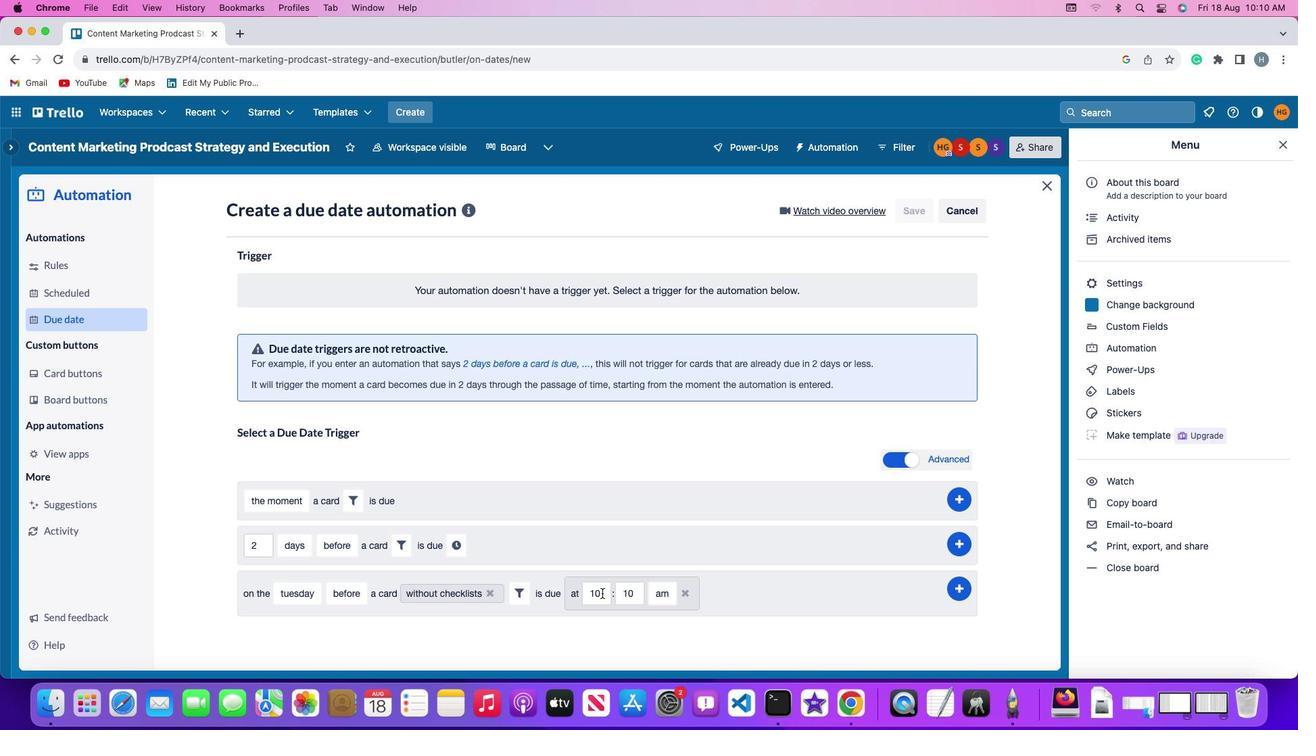 
Action: Mouse pressed left at (602, 593)
Screenshot: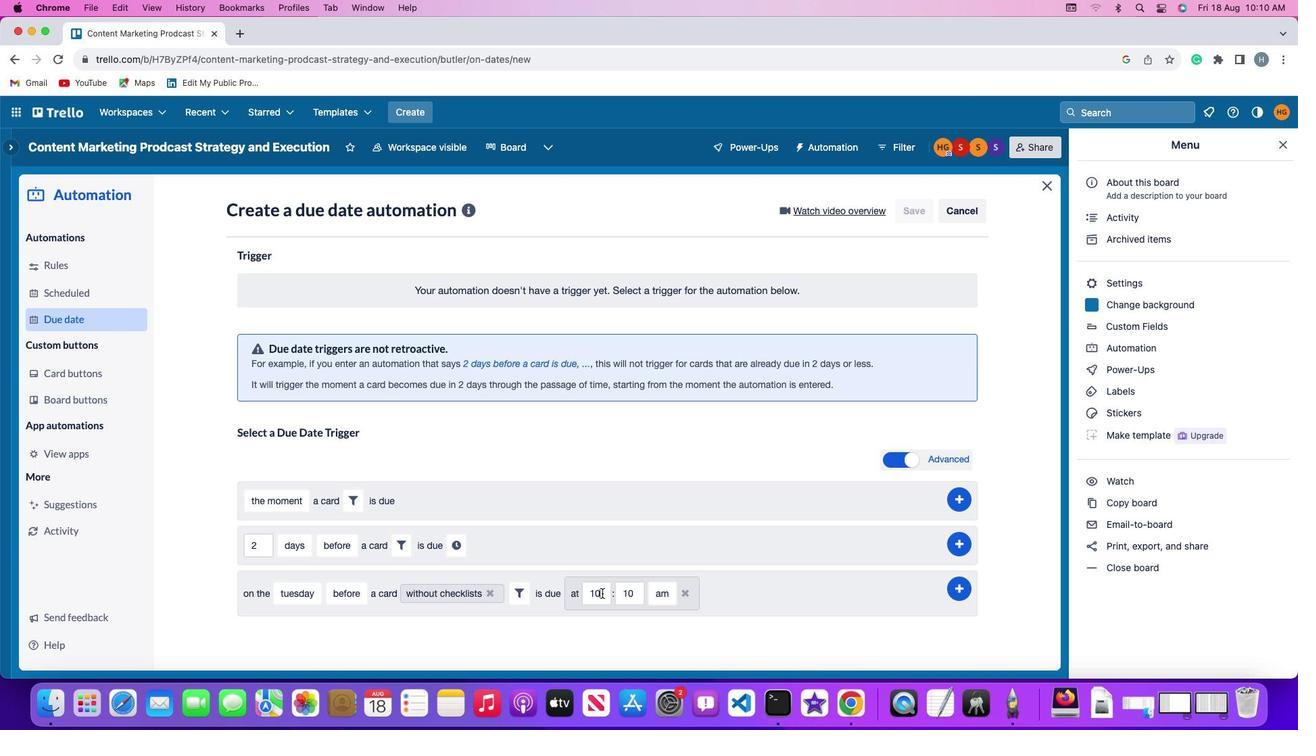 
Action: Key pressed Key.backspaceKey.backspace'1''1'
Screenshot: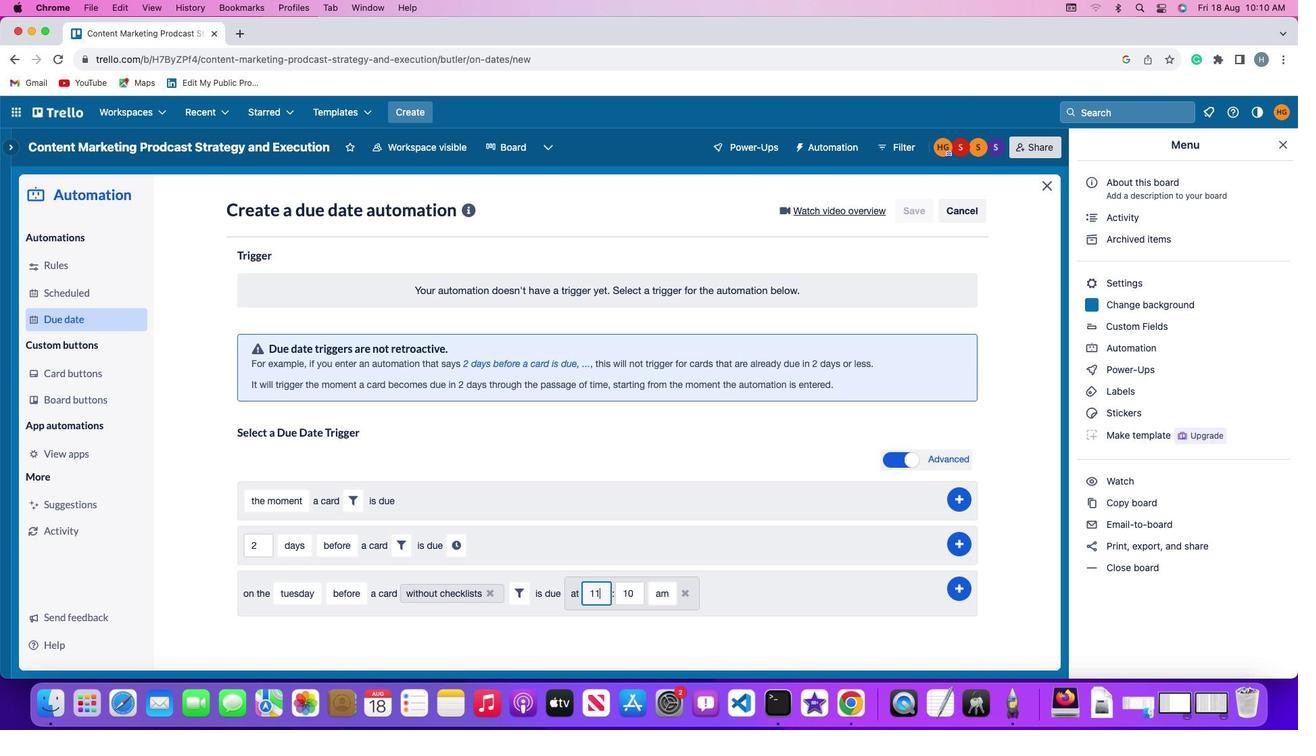 
Action: Mouse moved to (635, 590)
Screenshot: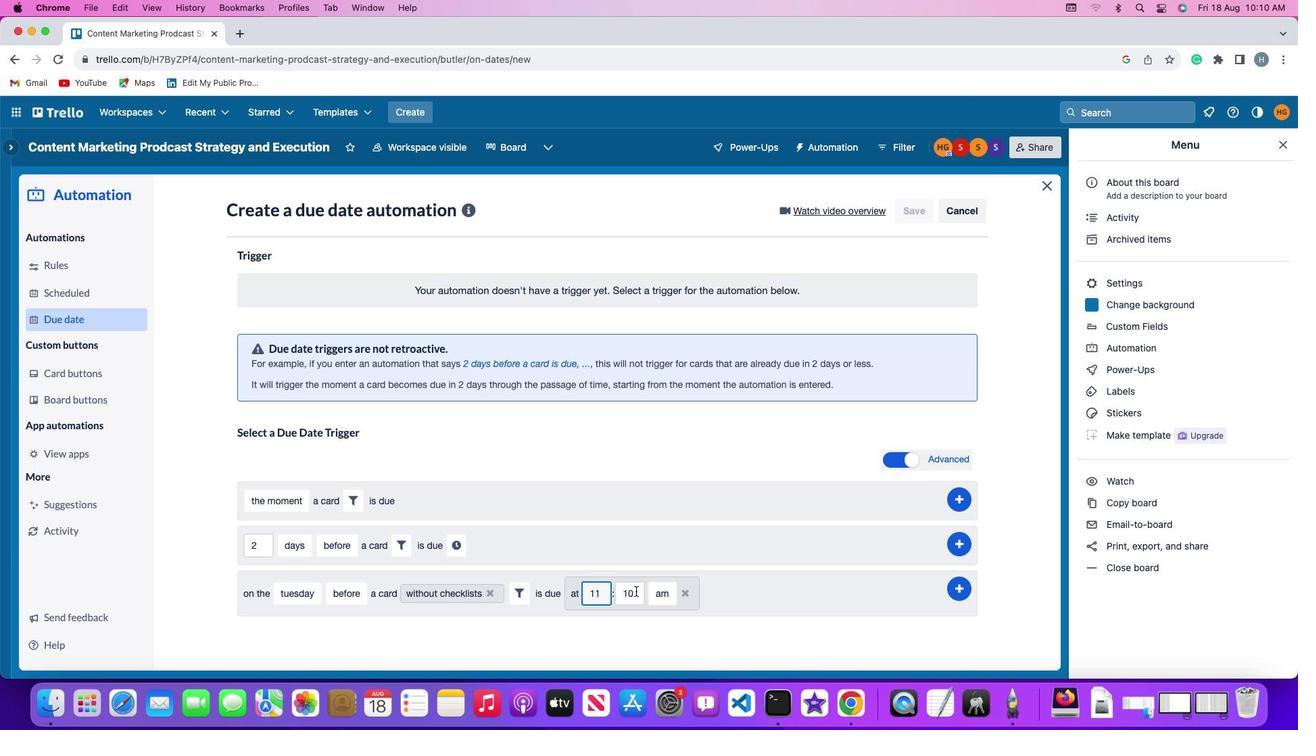 
Action: Mouse pressed left at (635, 590)
Screenshot: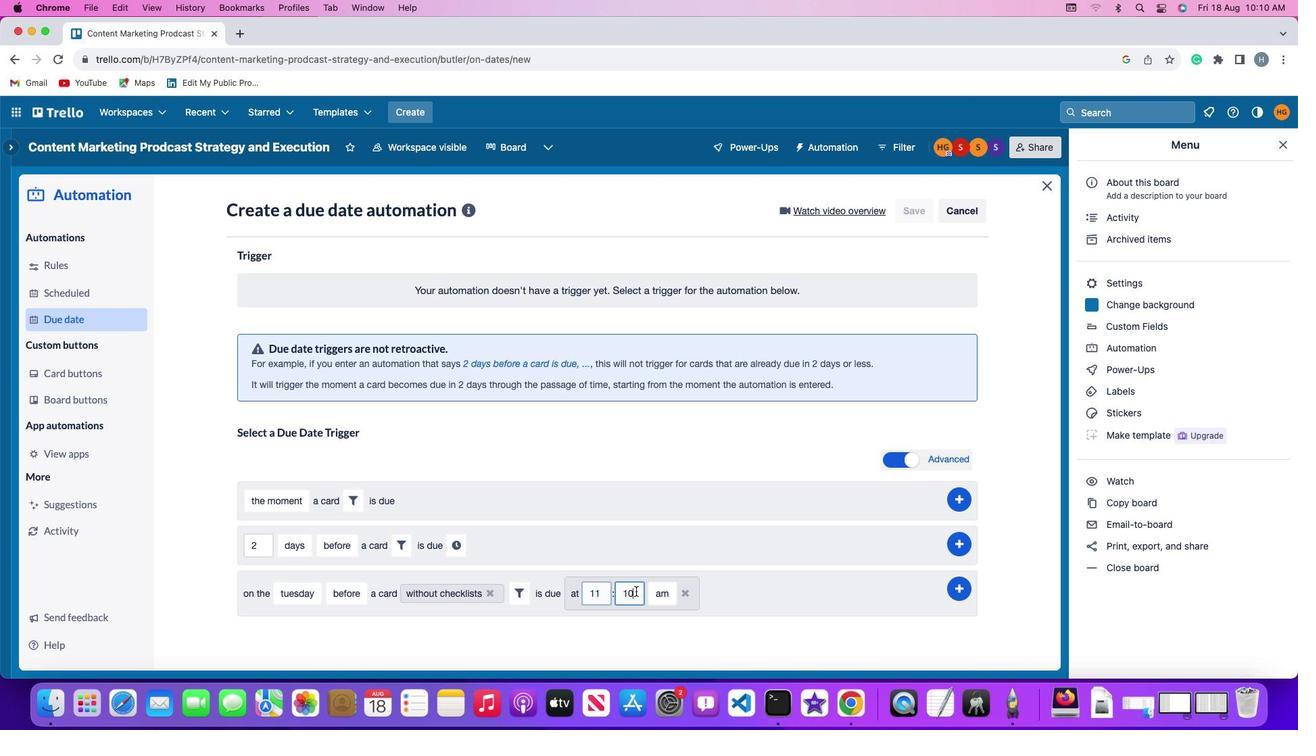 
Action: Key pressed Key.backspaceKey.backspace'0''0'
Screenshot: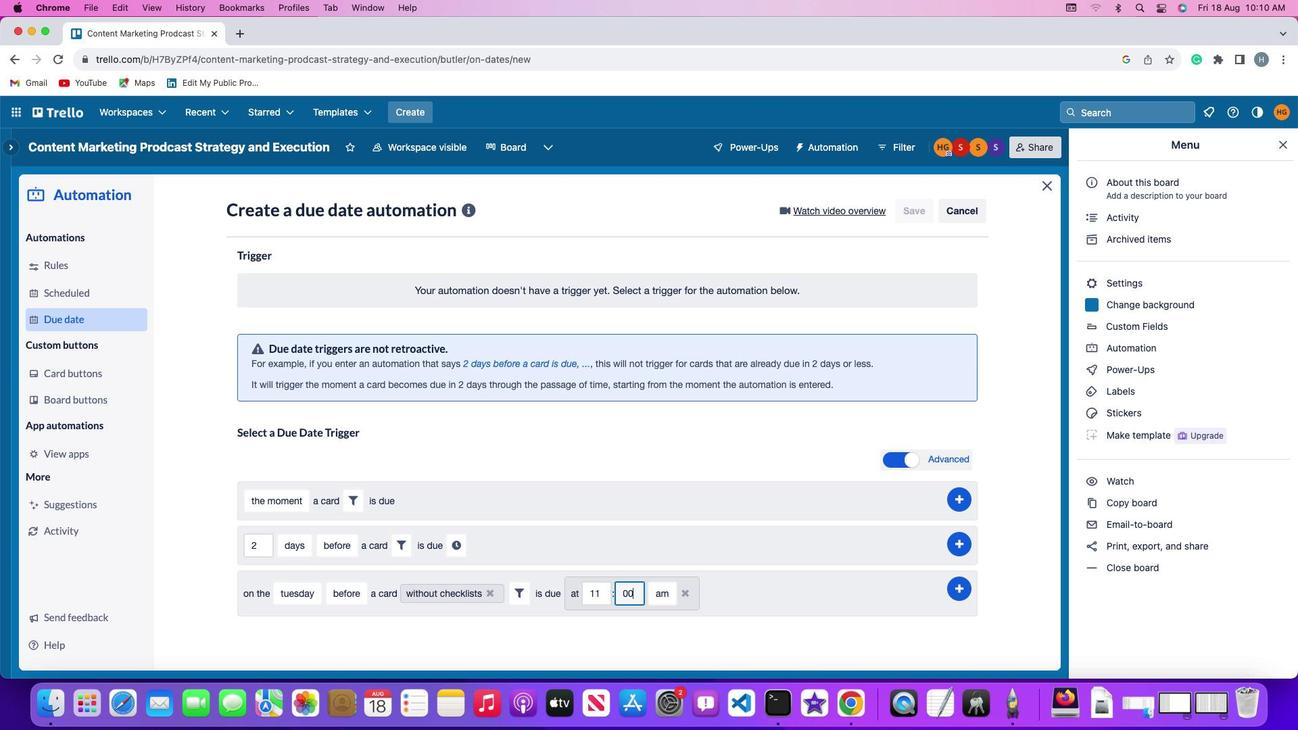 
Action: Mouse moved to (653, 591)
Screenshot: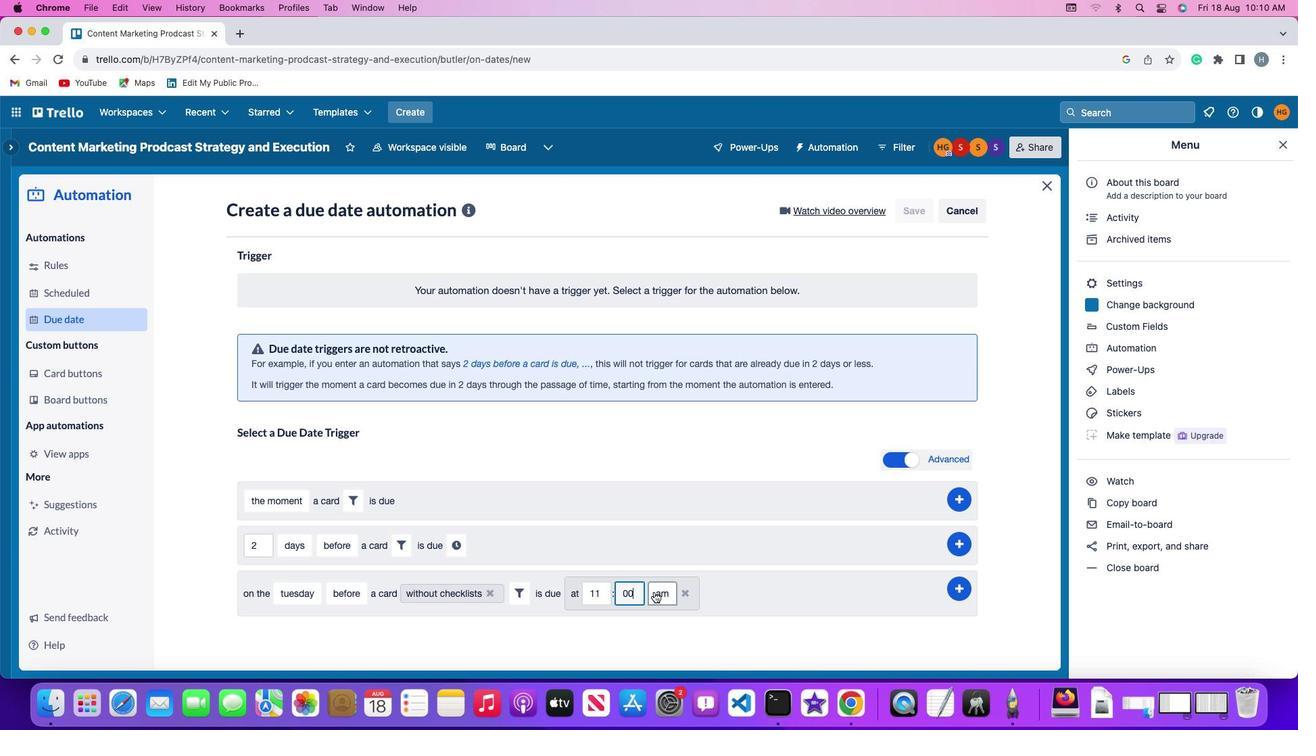
Action: Mouse pressed left at (653, 591)
Screenshot: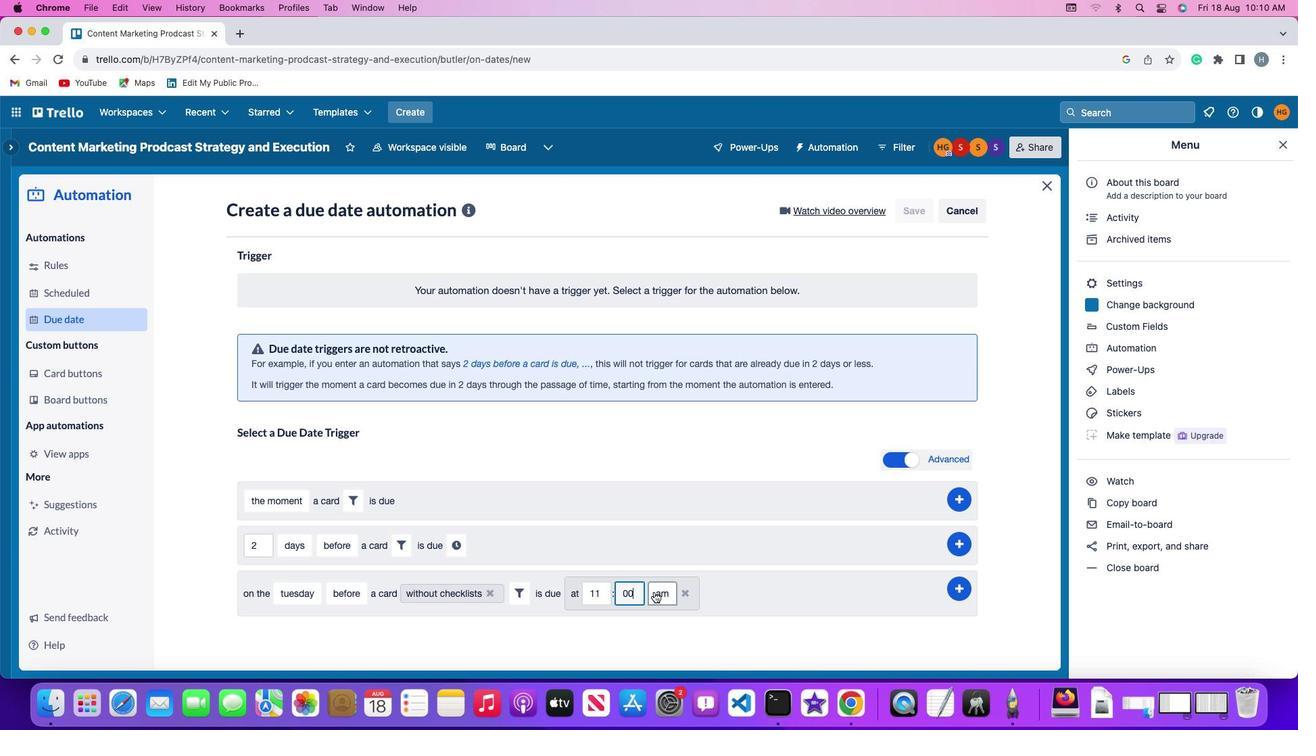 
Action: Mouse moved to (667, 616)
Screenshot: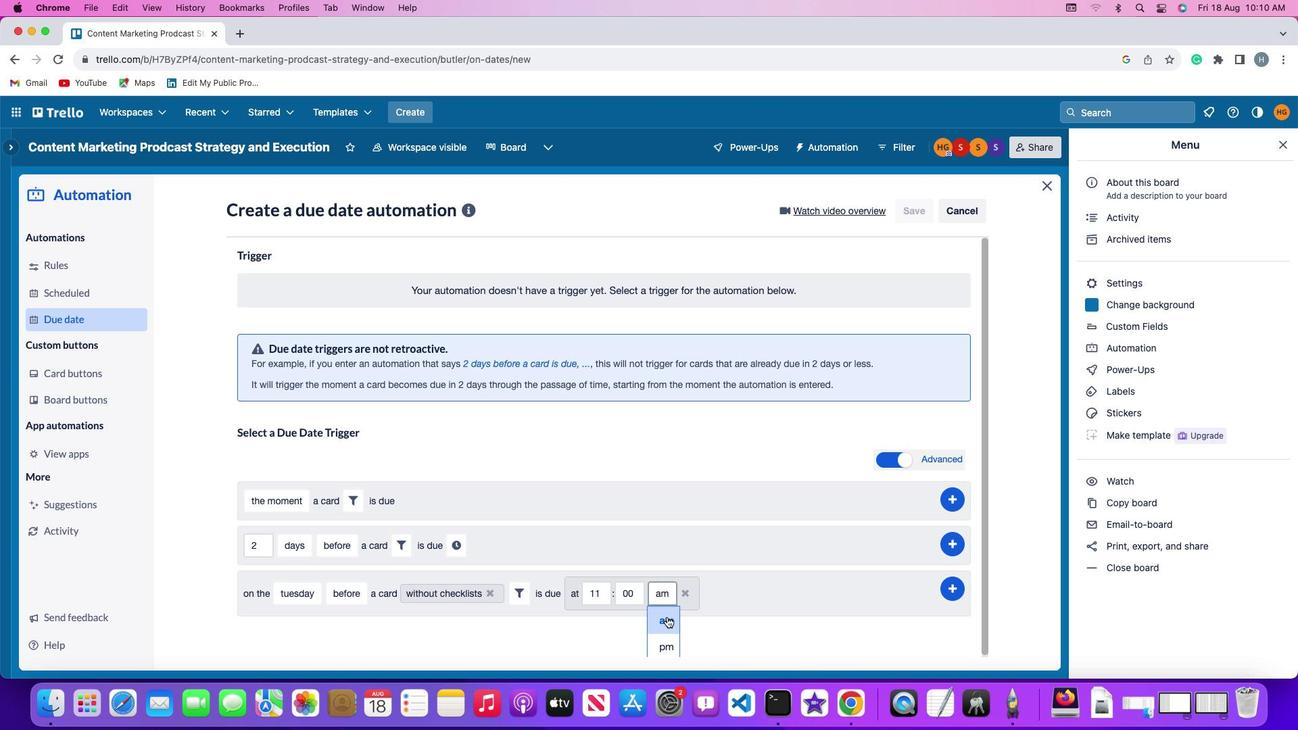 
Action: Mouse pressed left at (667, 616)
Screenshot: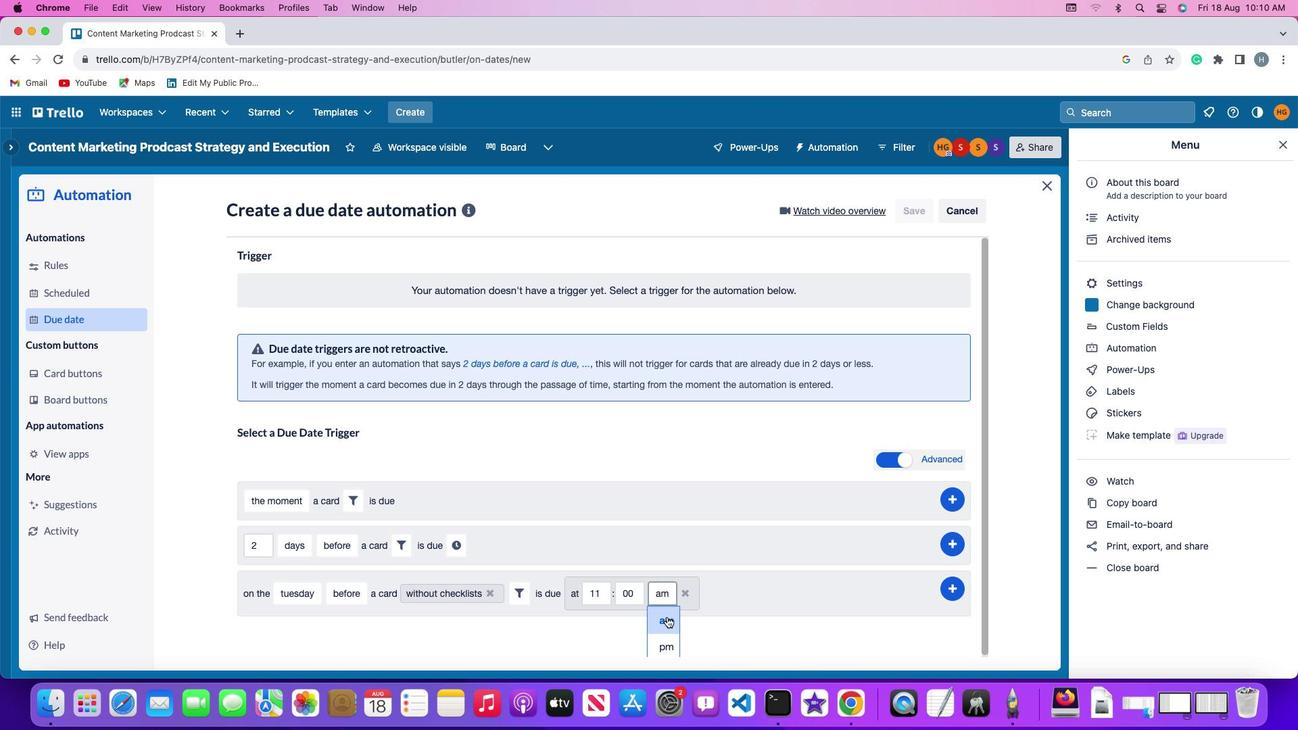
Action: Mouse moved to (958, 586)
Screenshot: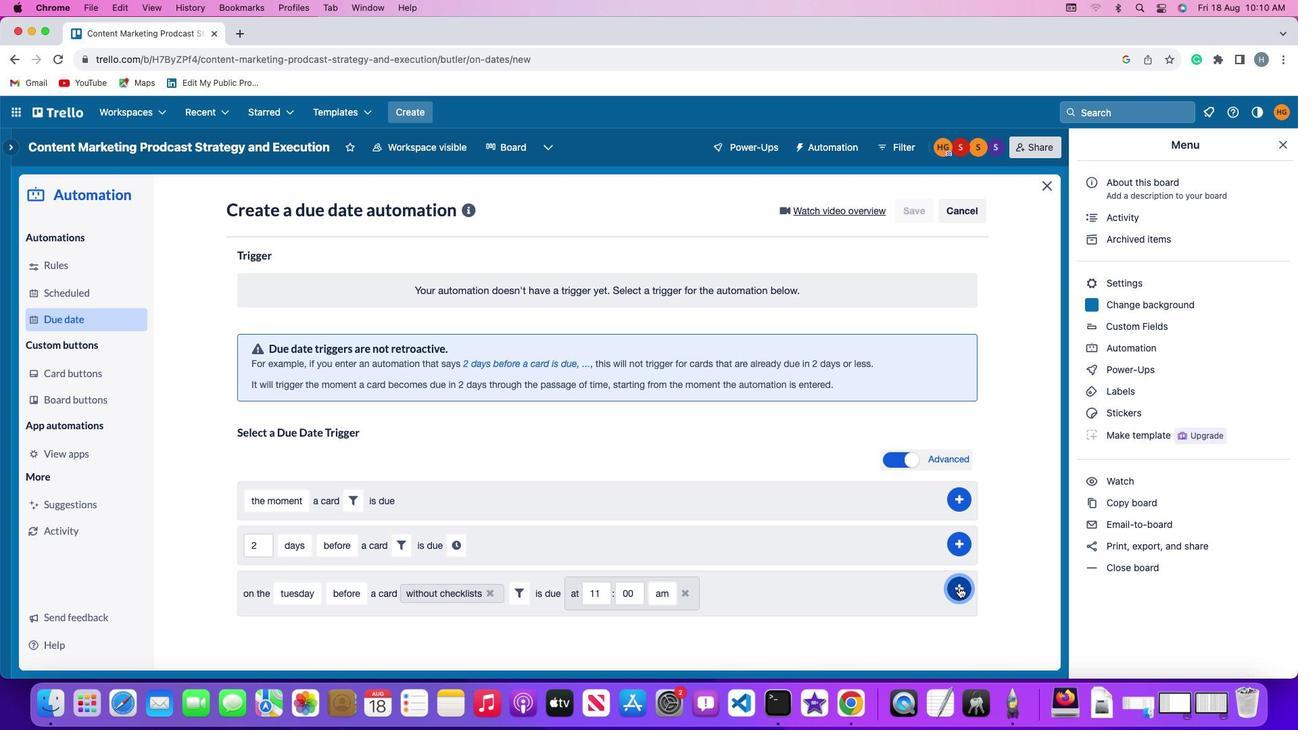 
Action: Mouse pressed left at (958, 586)
Screenshot: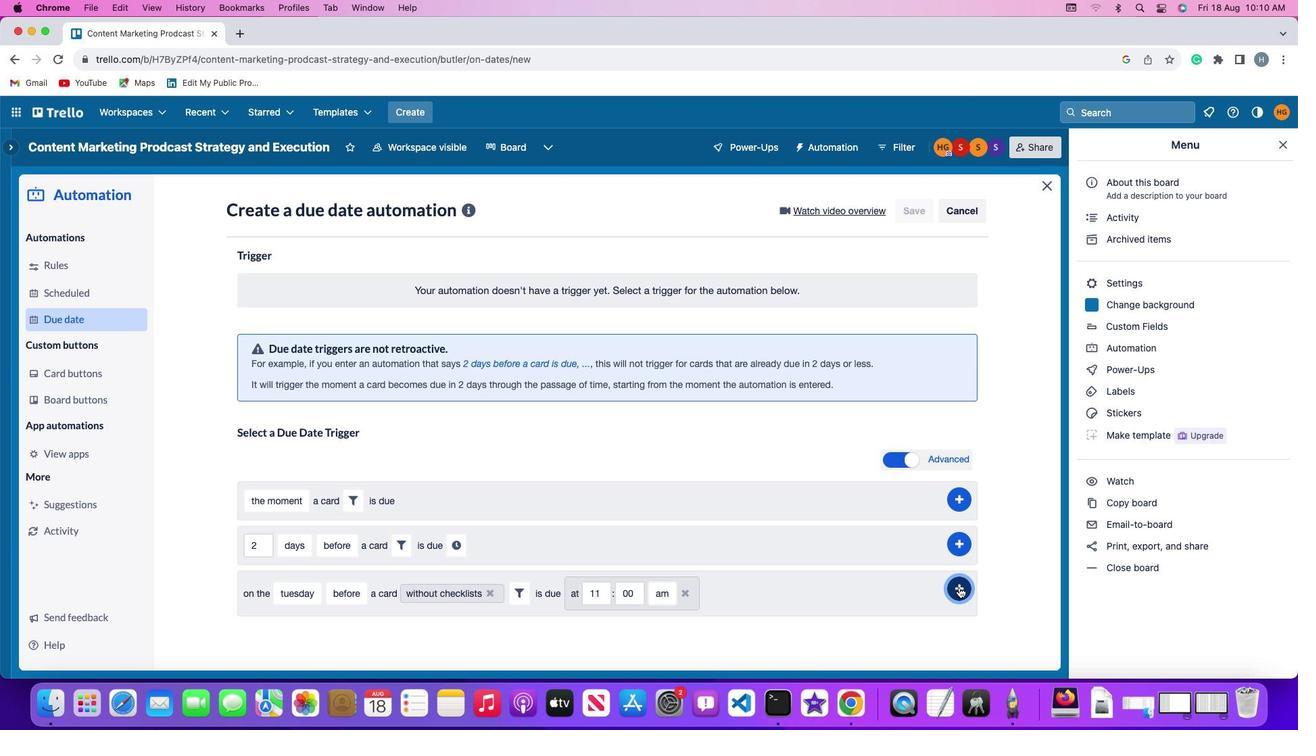 
Action: Mouse moved to (1008, 500)
Screenshot: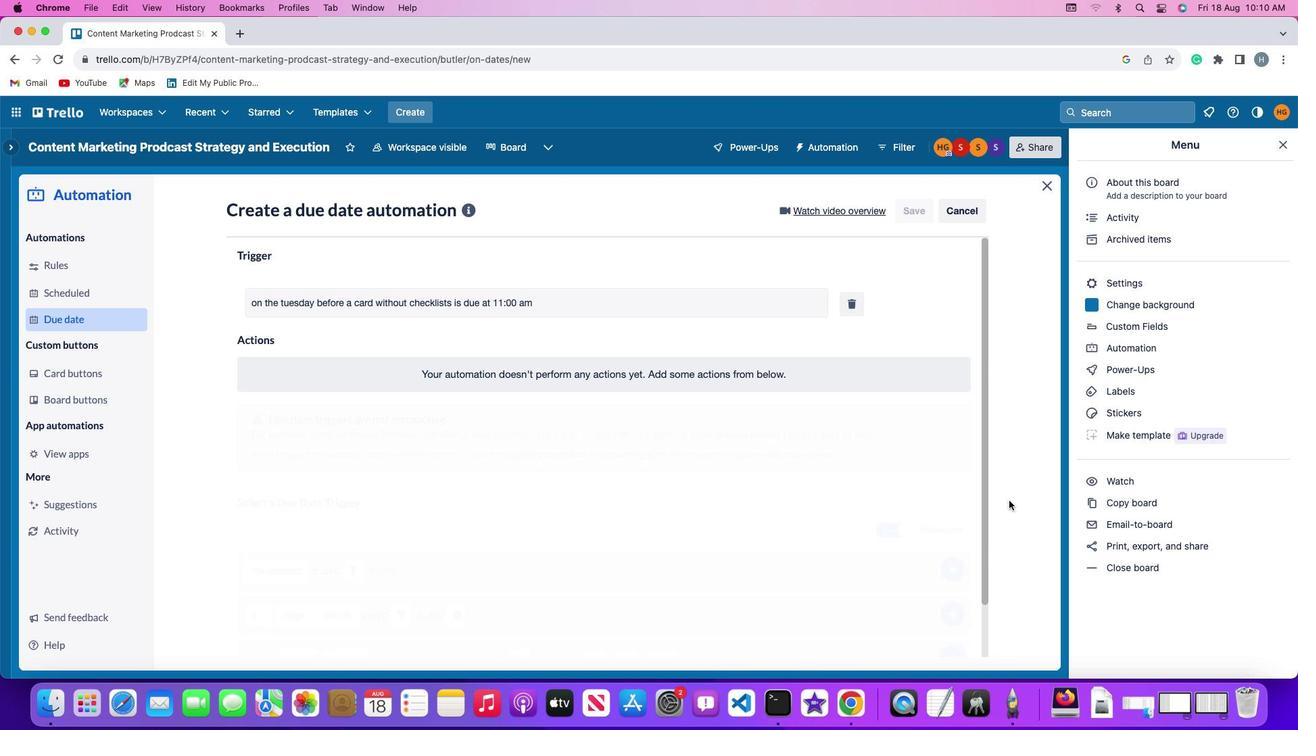 
